Task: Find connections with filter location Shirhatti with filter topic #Coachingwith filter profile language Potuguese with filter current company ACI Worldwide with filter school University of Rajasthan with filter industry Financial Services with filter service category Outsourcing with filter keywords title Taper
Action: Mouse moved to (511, 66)
Screenshot: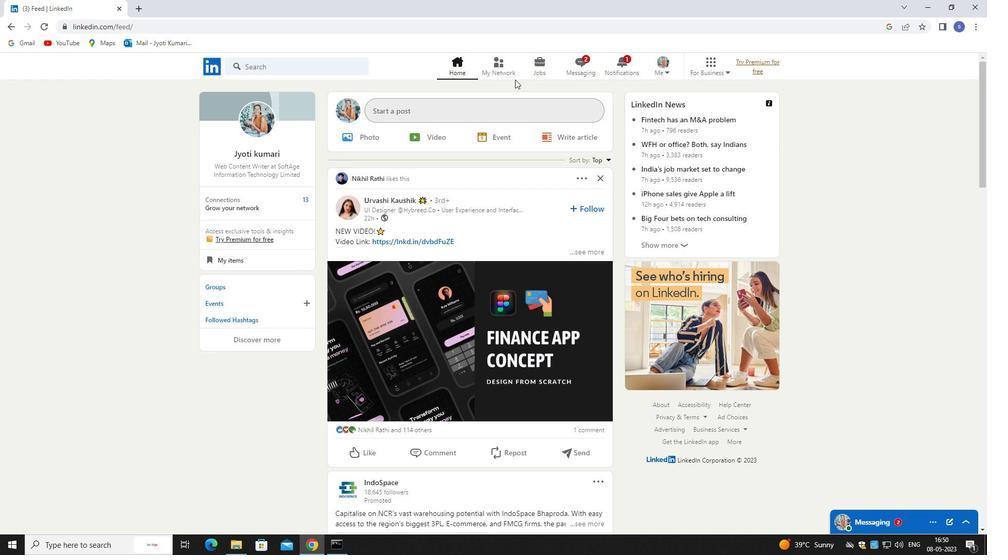 
Action: Mouse pressed left at (511, 66)
Screenshot: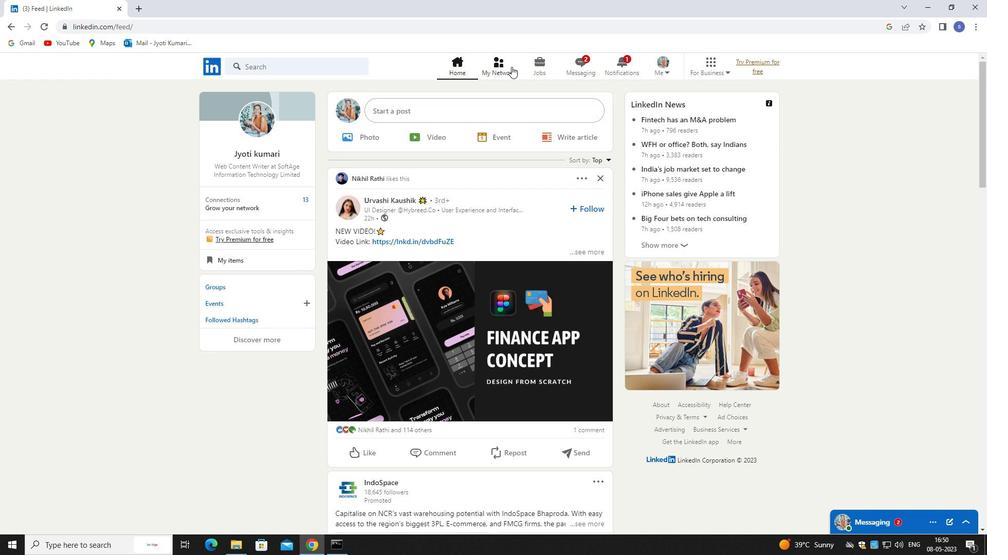 
Action: Mouse pressed left at (511, 66)
Screenshot: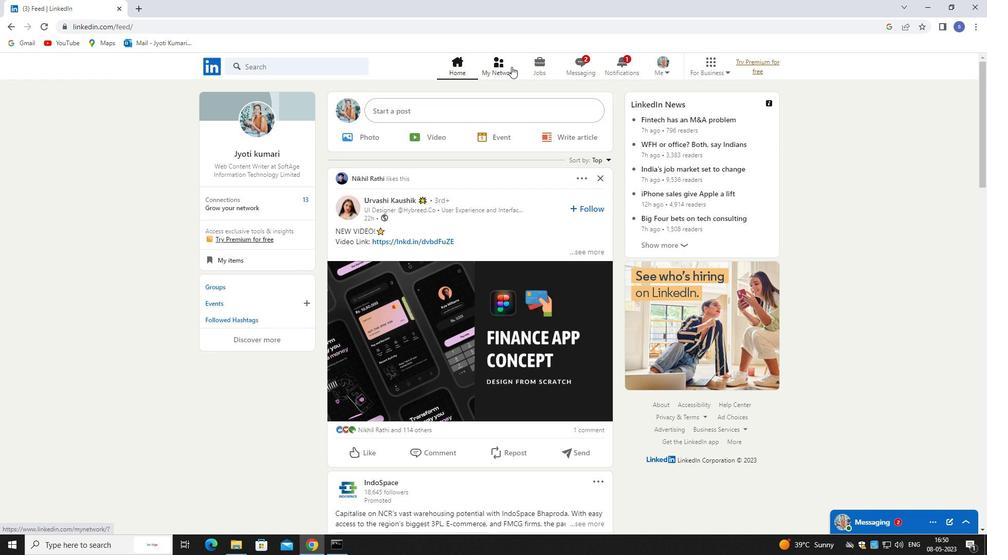 
Action: Mouse moved to (275, 126)
Screenshot: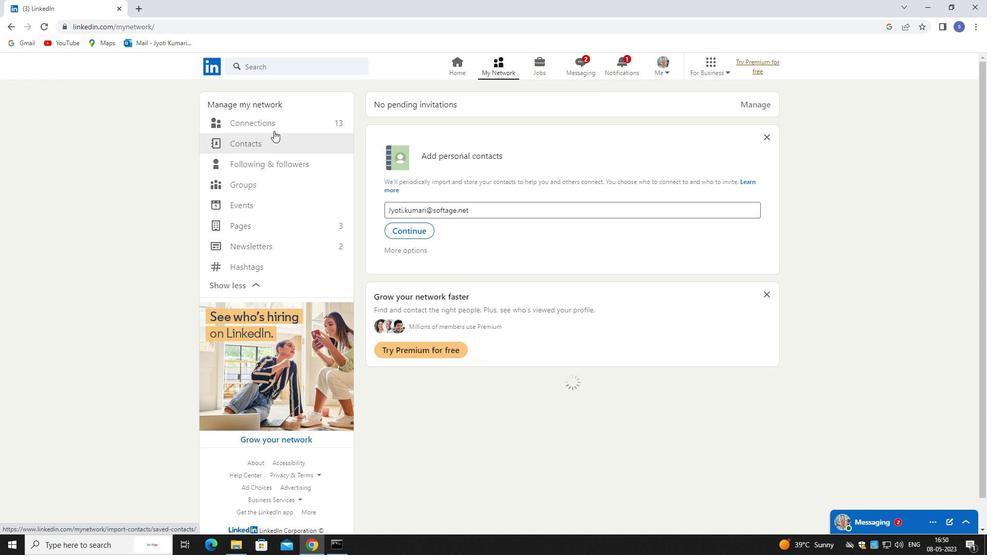 
Action: Mouse pressed left at (275, 126)
Screenshot: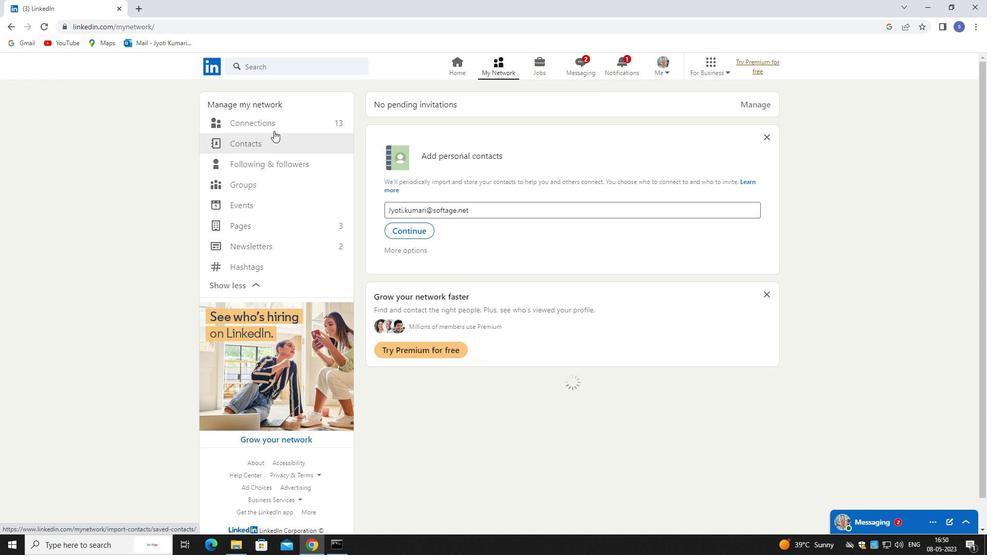 
Action: Mouse moved to (276, 126)
Screenshot: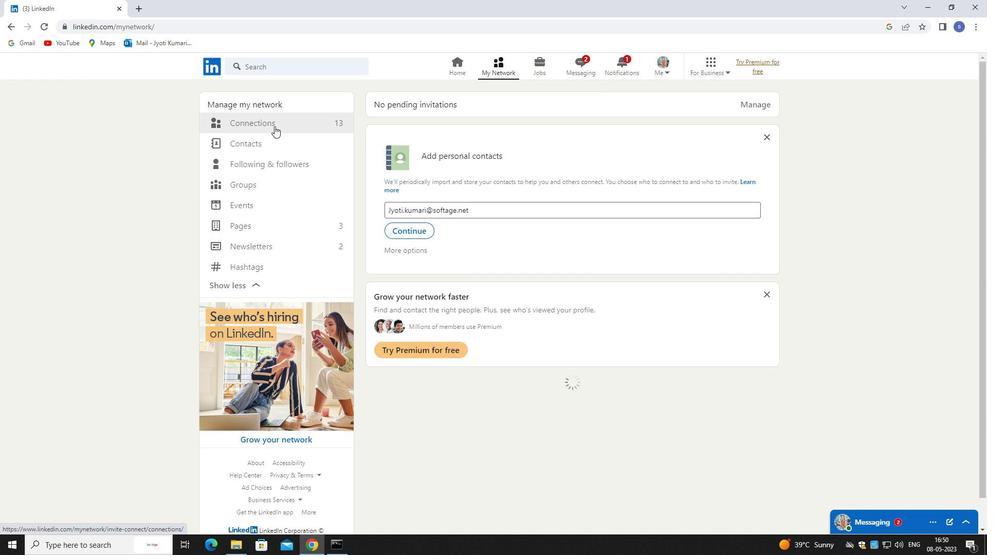 
Action: Mouse pressed left at (276, 126)
Screenshot: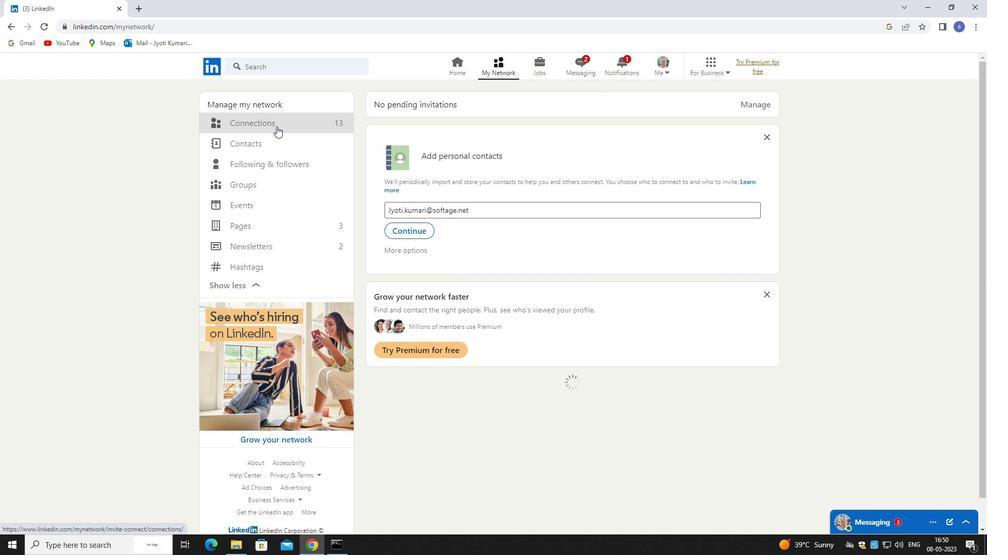 
Action: Mouse moved to (548, 122)
Screenshot: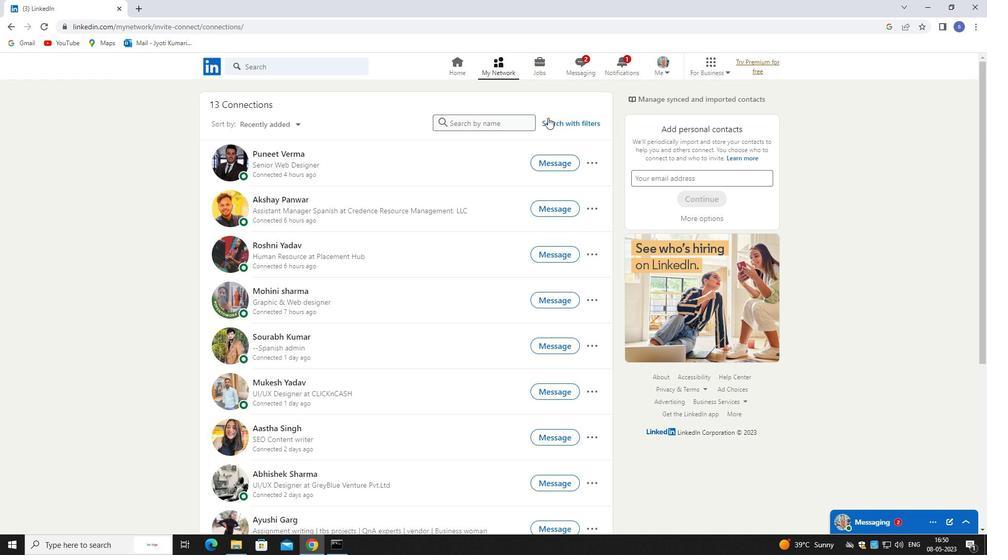 
Action: Mouse pressed left at (548, 122)
Screenshot: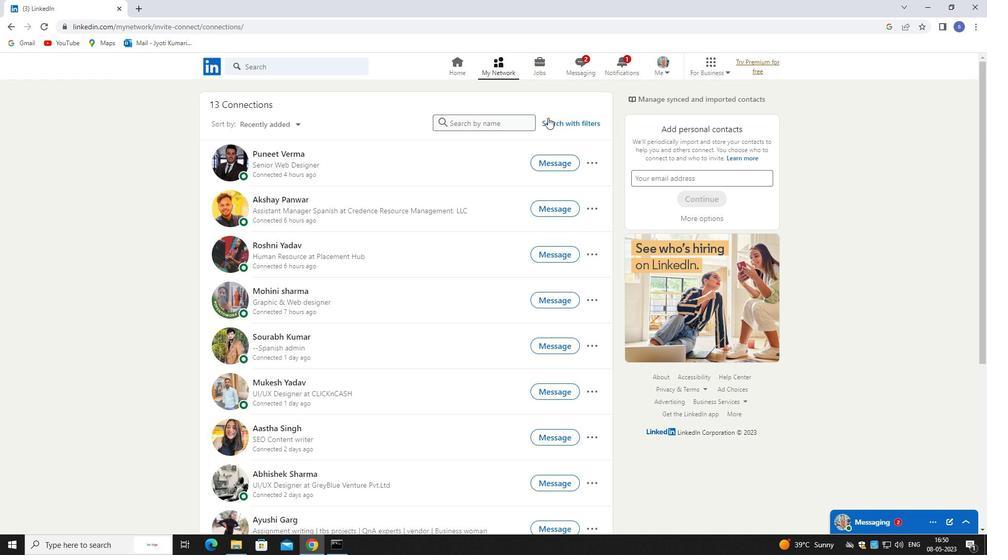
Action: Mouse moved to (524, 90)
Screenshot: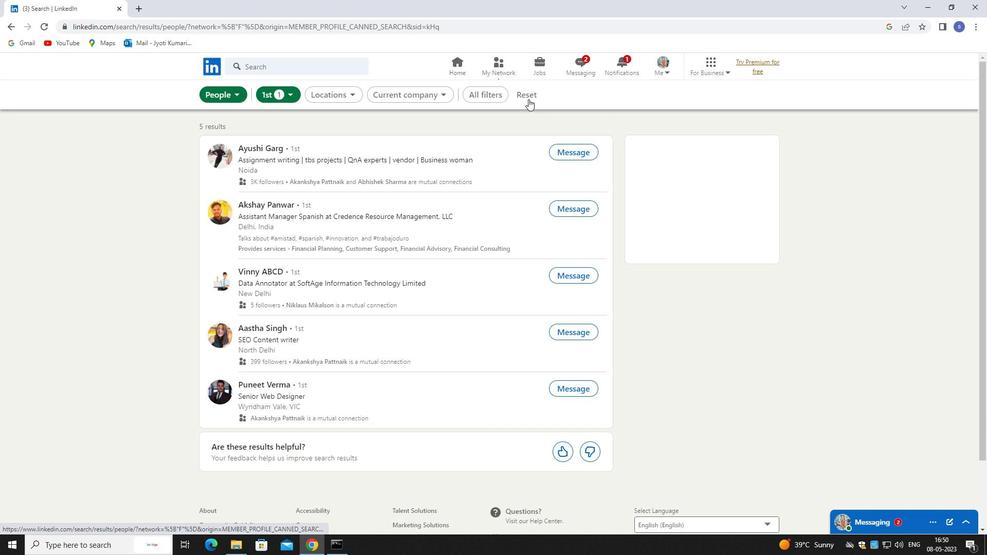 
Action: Mouse pressed left at (524, 90)
Screenshot: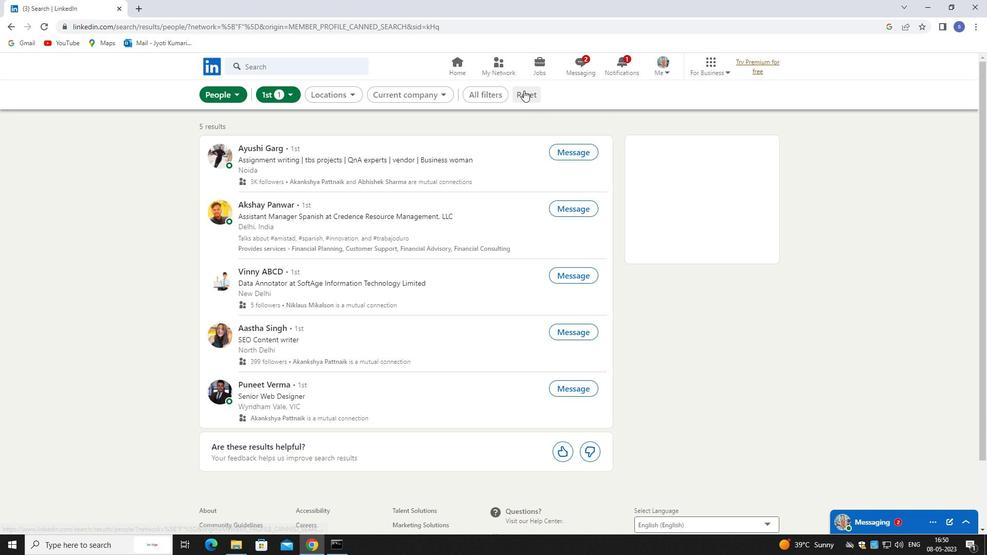 
Action: Mouse moved to (494, 90)
Screenshot: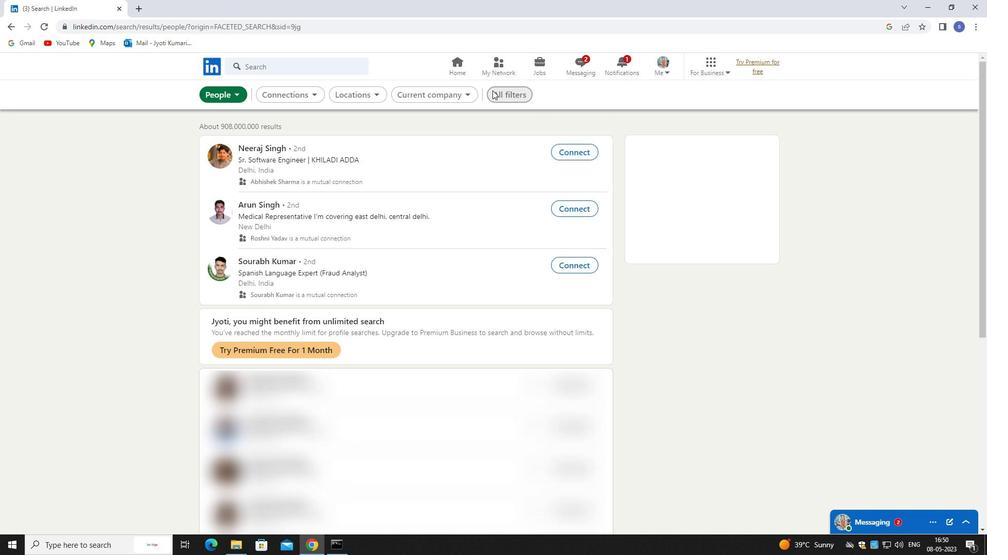 
Action: Mouse pressed left at (494, 90)
Screenshot: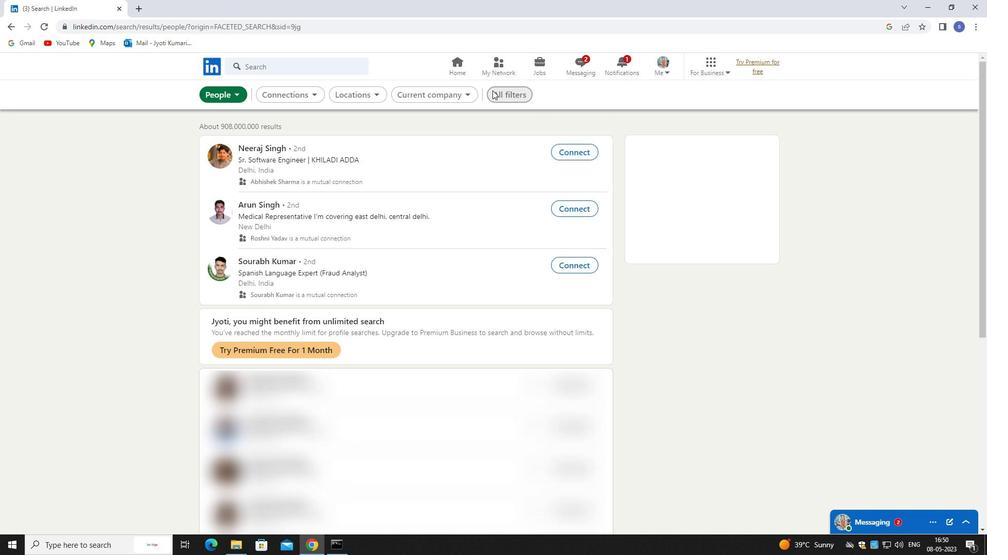 
Action: Mouse moved to (870, 403)
Screenshot: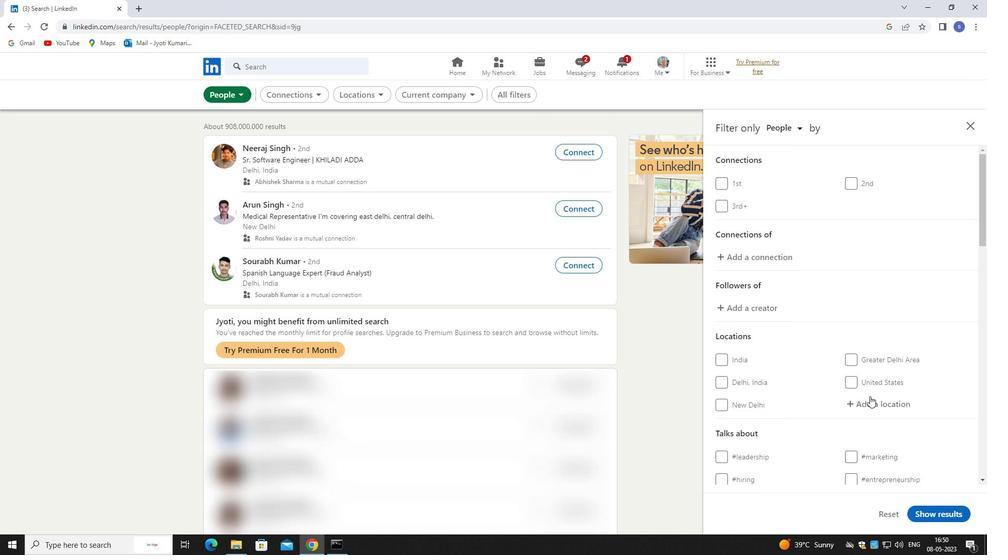 
Action: Mouse pressed left at (870, 403)
Screenshot: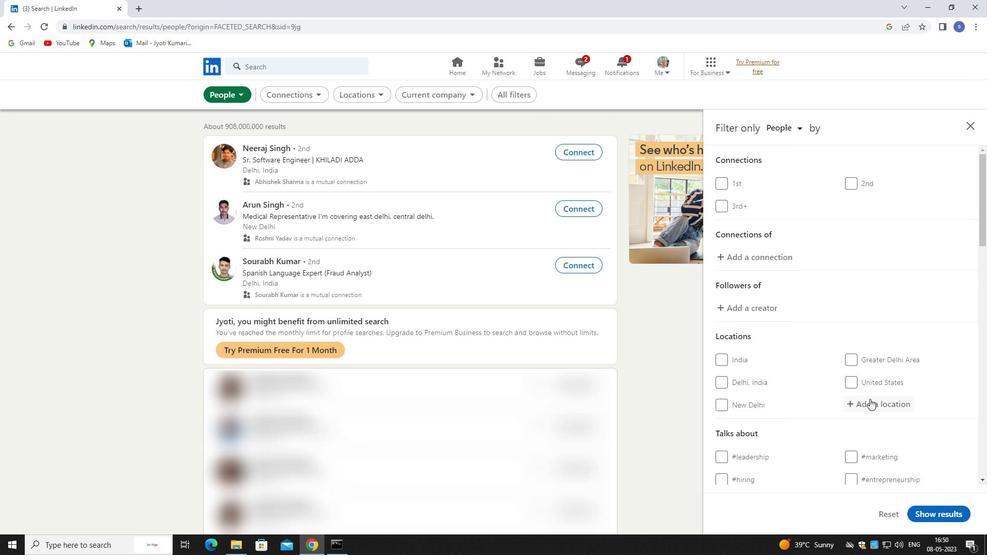 
Action: Mouse moved to (765, 377)
Screenshot: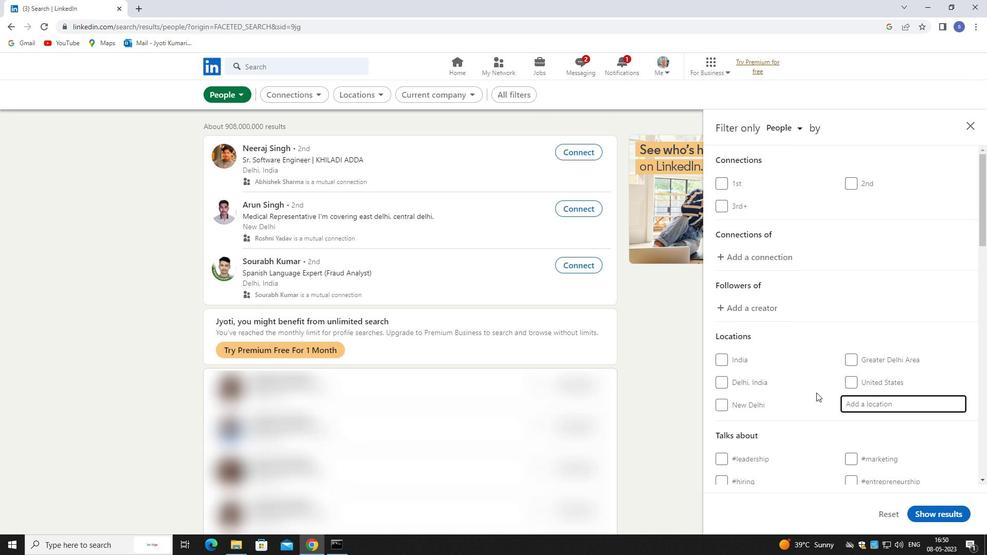 
Action: Key pressed shirhatti
Screenshot: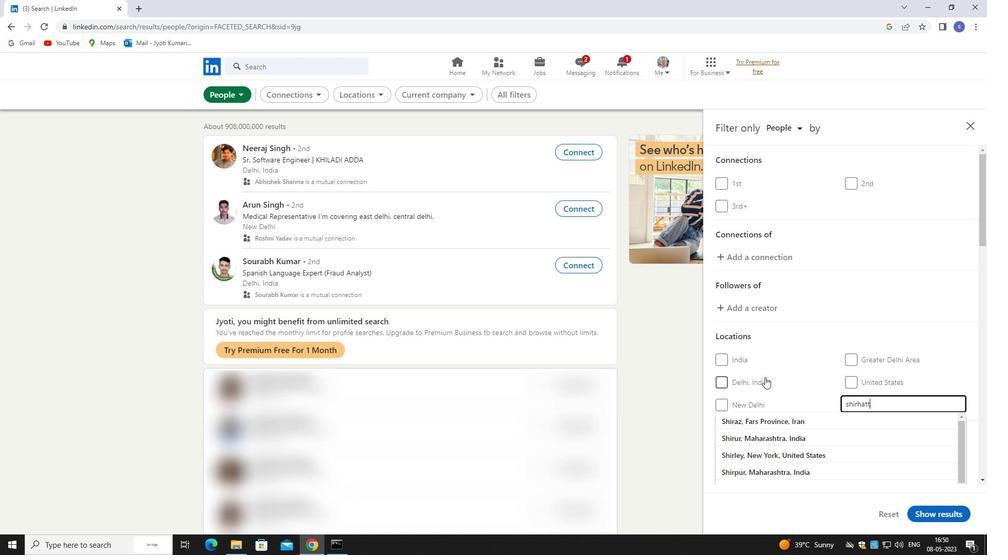 
Action: Mouse moved to (796, 422)
Screenshot: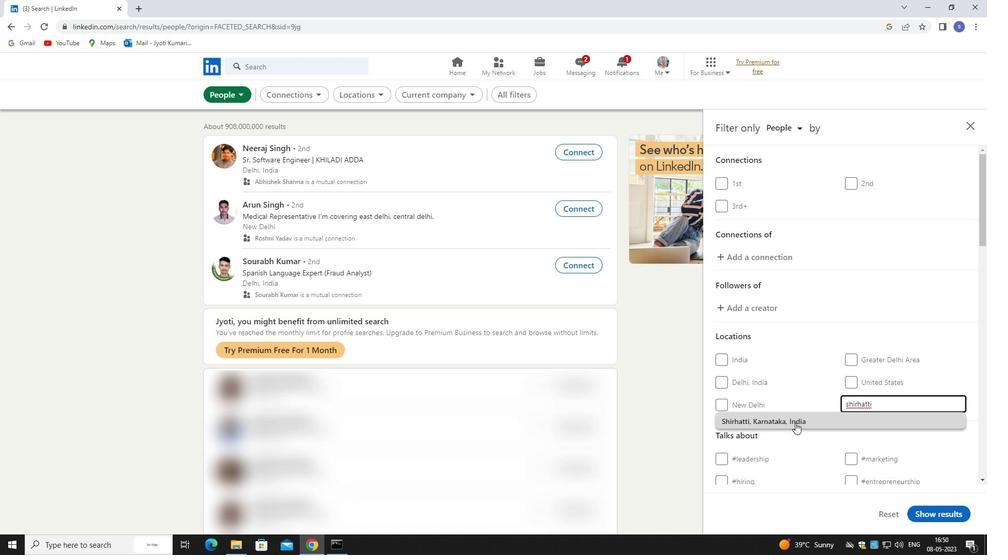 
Action: Mouse pressed left at (796, 422)
Screenshot: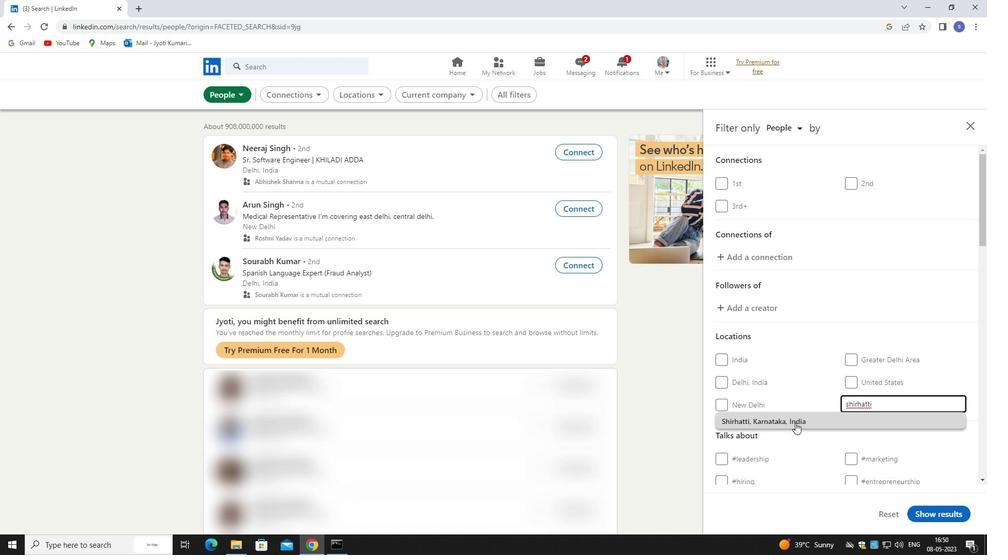 
Action: Mouse moved to (803, 414)
Screenshot: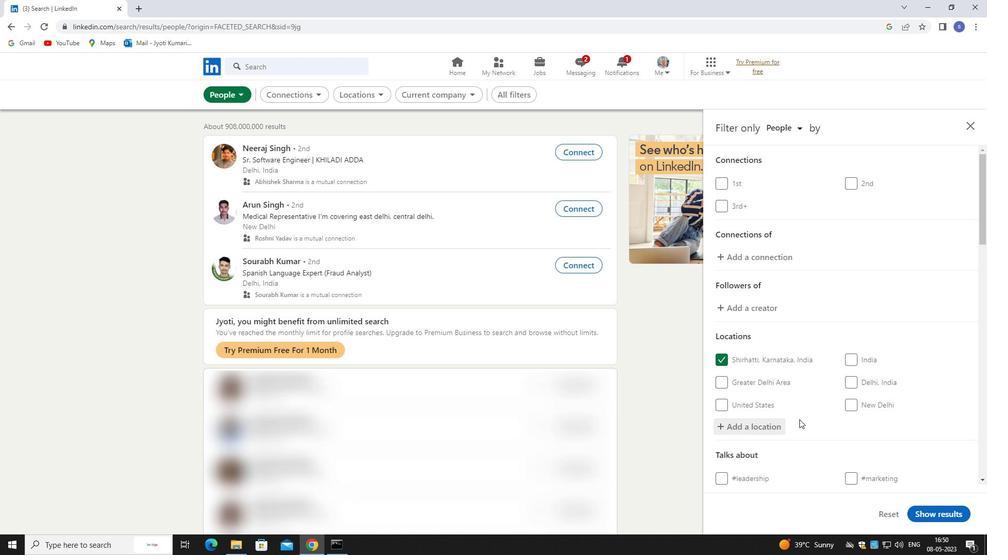 
Action: Mouse scrolled (803, 413) with delta (0, 0)
Screenshot: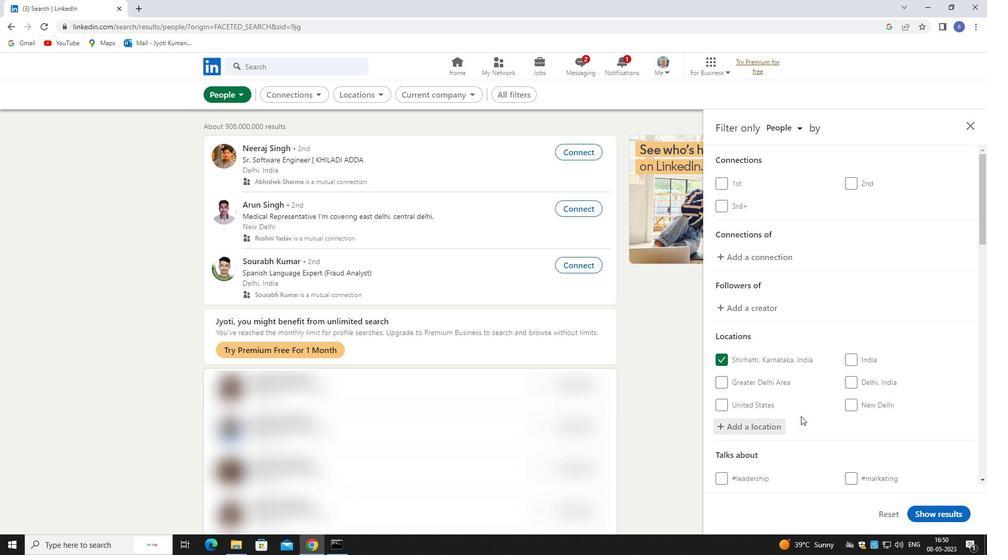 
Action: Mouse scrolled (803, 413) with delta (0, 0)
Screenshot: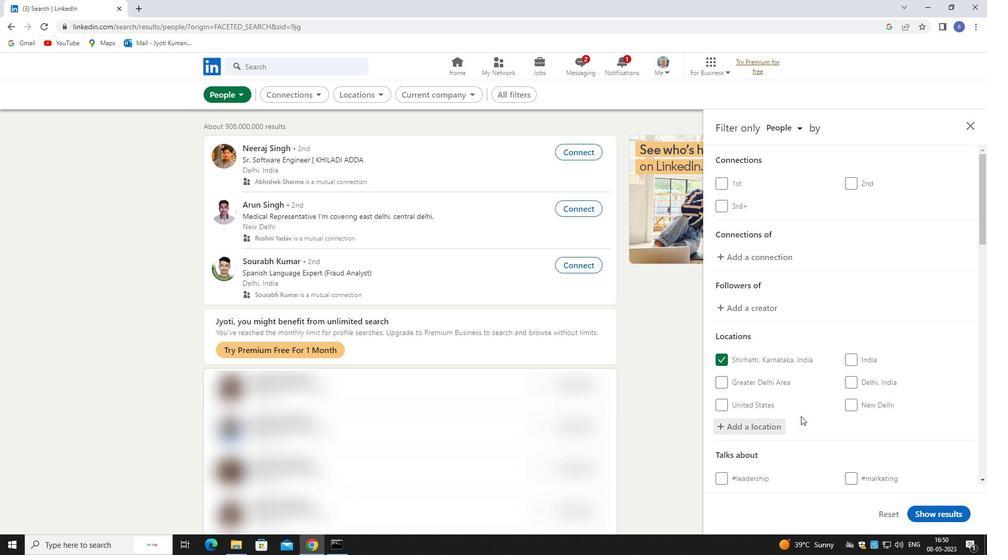 
Action: Mouse scrolled (803, 413) with delta (0, 0)
Screenshot: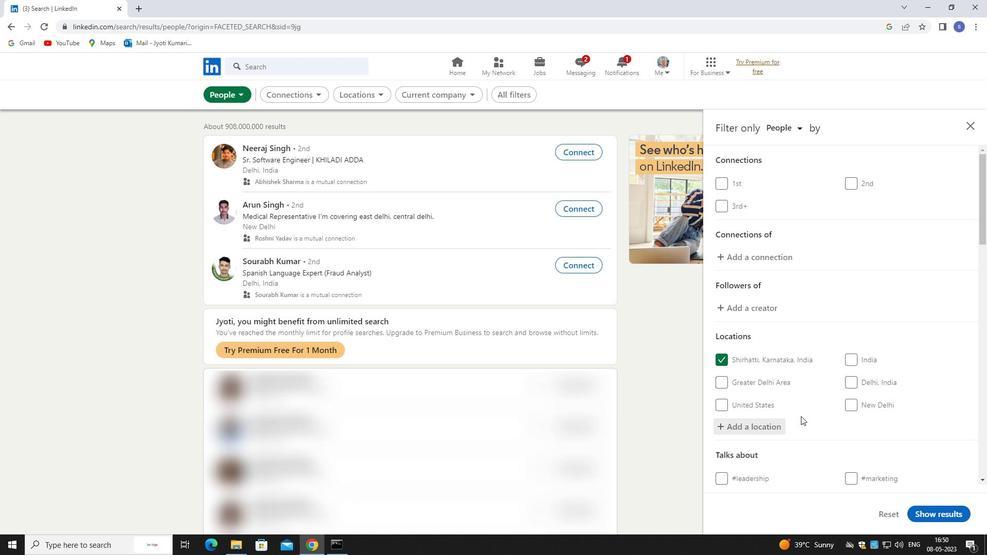 
Action: Mouse moved to (892, 370)
Screenshot: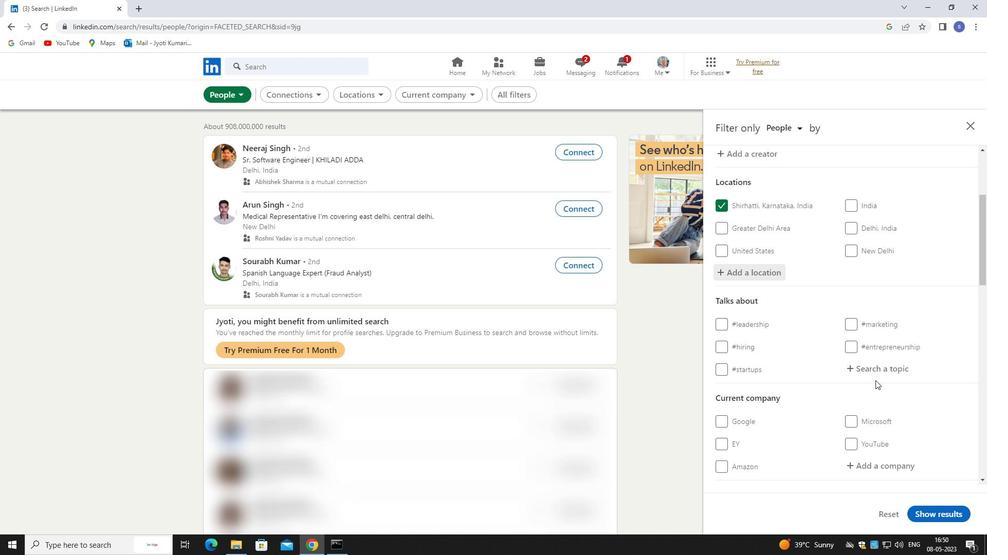 
Action: Mouse pressed left at (892, 370)
Screenshot: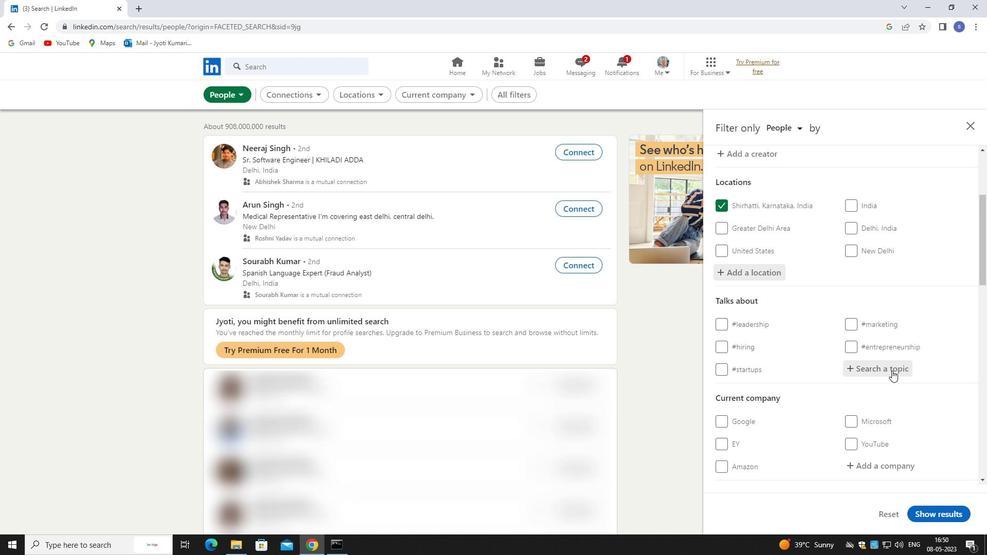 
Action: Mouse moved to (821, 340)
Screenshot: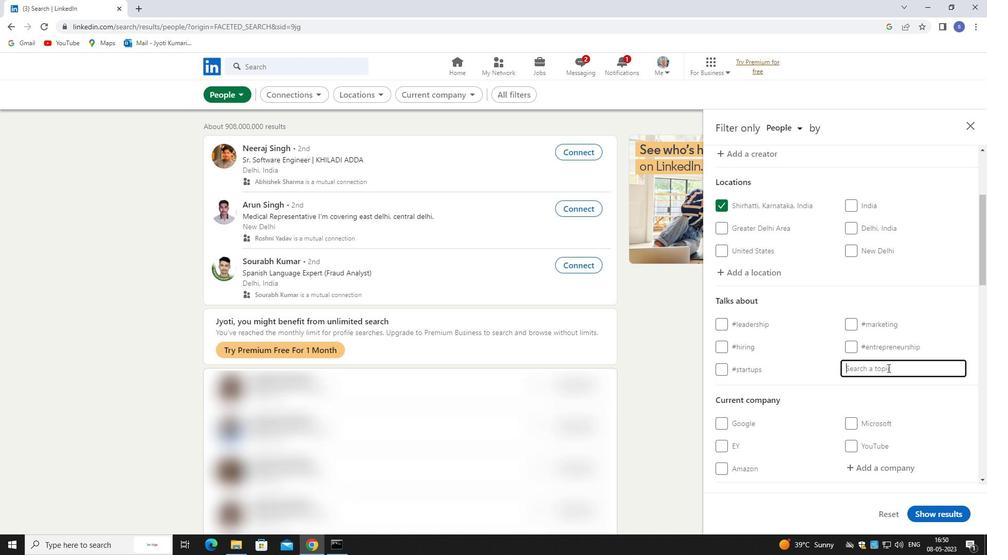 
Action: Key pressed coachin
Screenshot: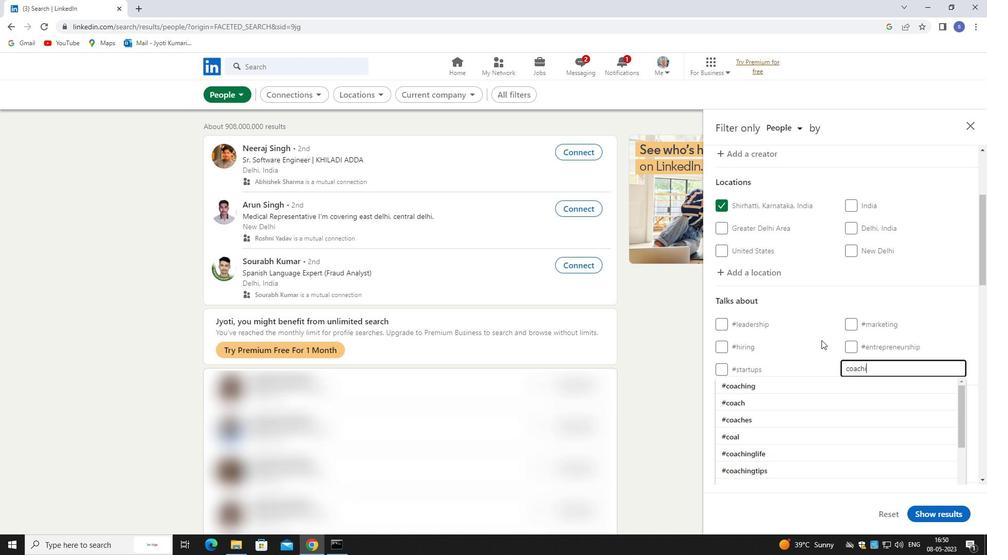 
Action: Mouse moved to (816, 381)
Screenshot: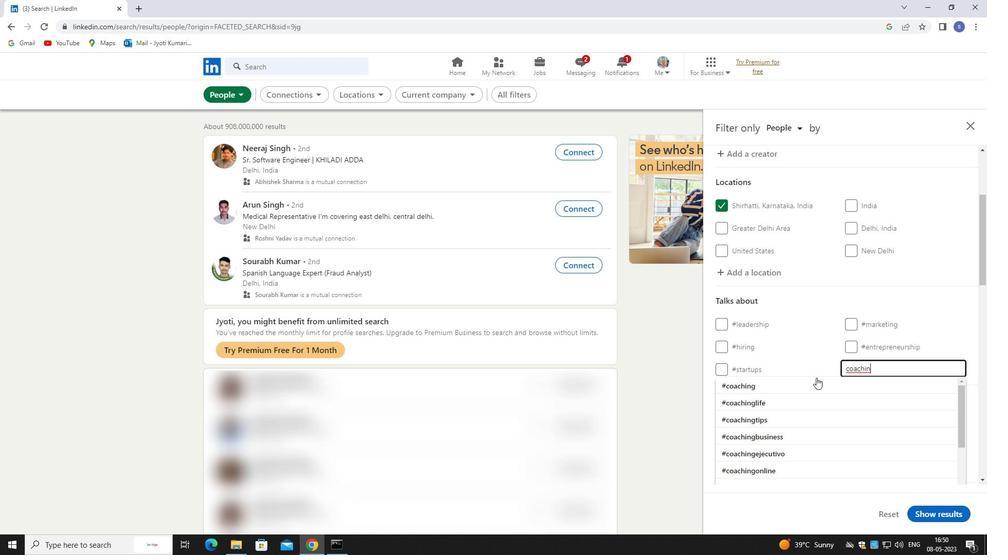 
Action: Mouse pressed left at (816, 381)
Screenshot: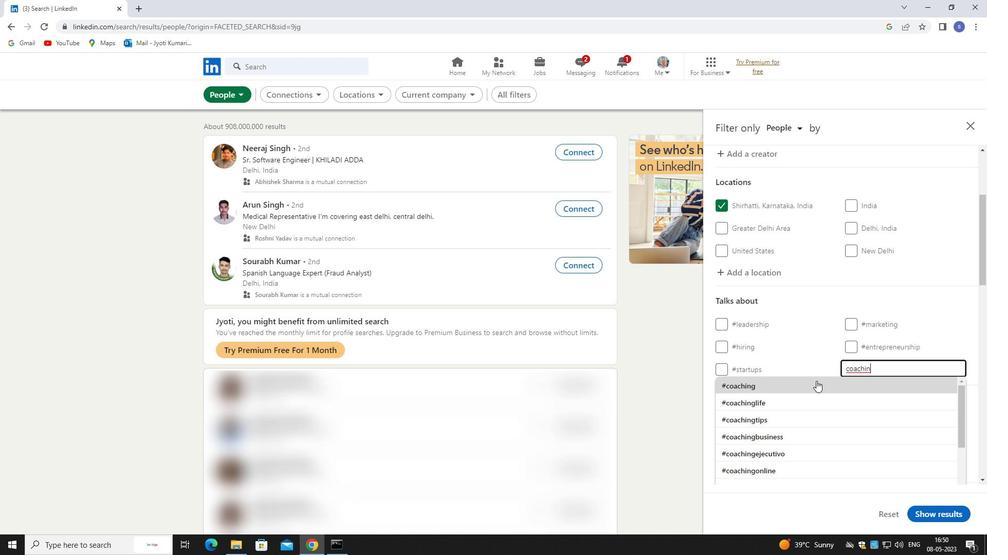 
Action: Mouse moved to (819, 371)
Screenshot: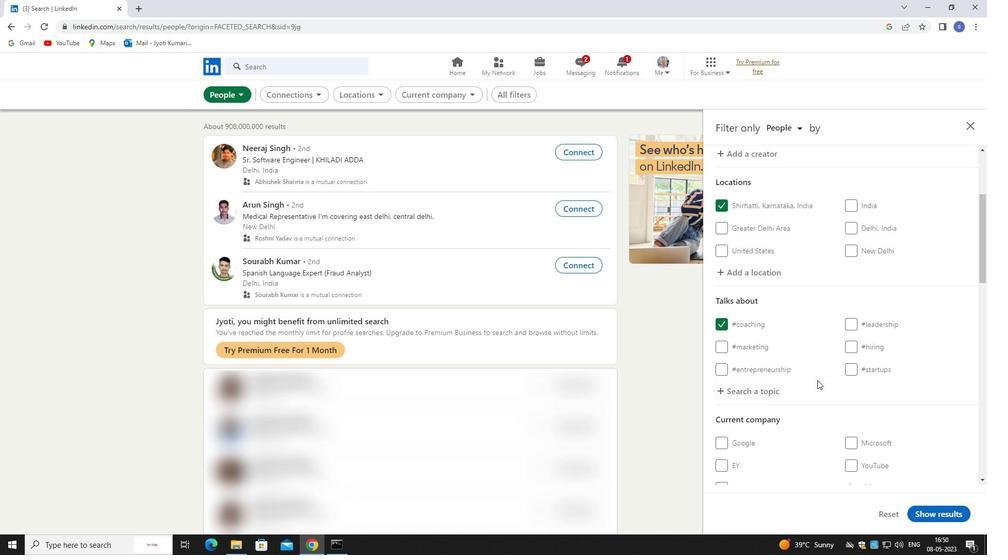 
Action: Mouse scrolled (819, 371) with delta (0, 0)
Screenshot: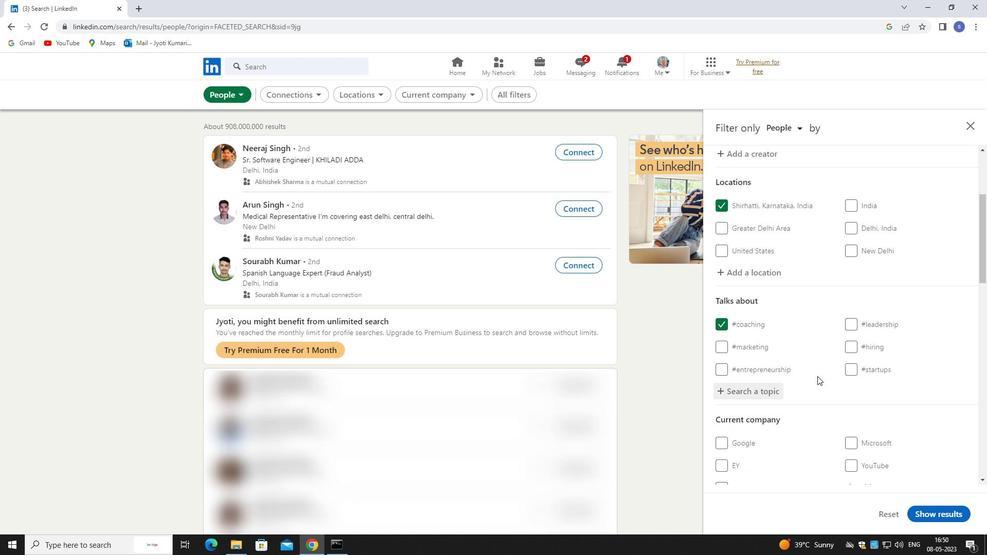 
Action: Mouse scrolled (819, 371) with delta (0, 0)
Screenshot: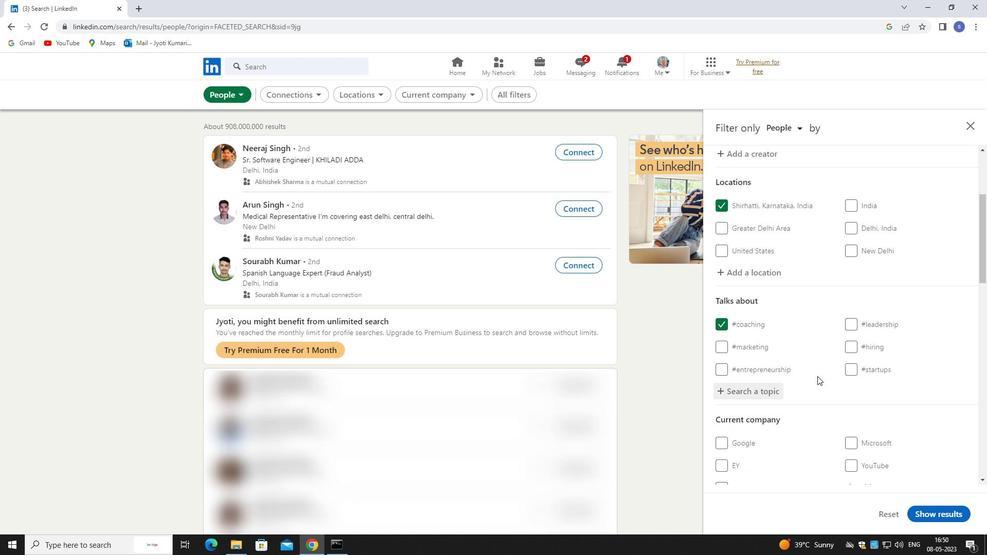 
Action: Mouse moved to (820, 371)
Screenshot: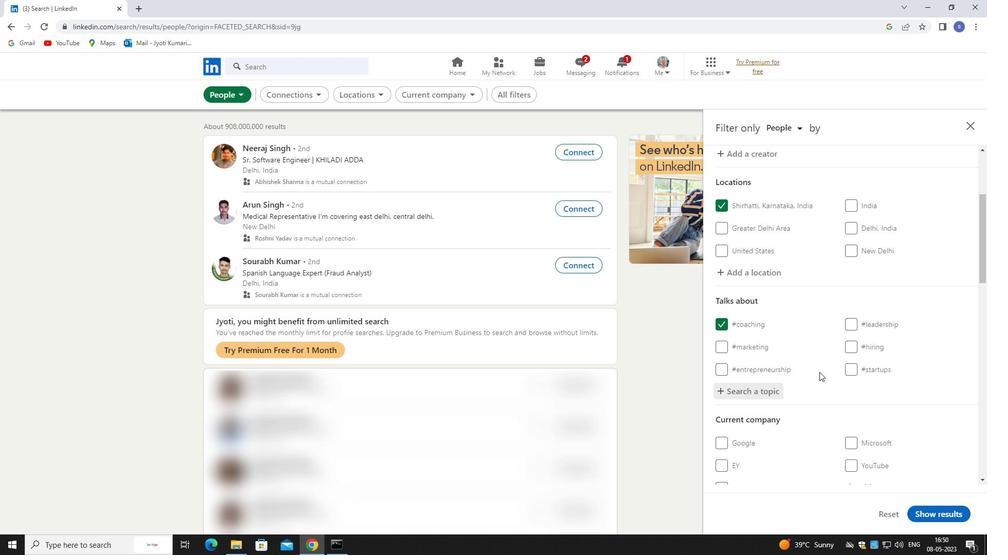 
Action: Mouse scrolled (820, 370) with delta (0, 0)
Screenshot: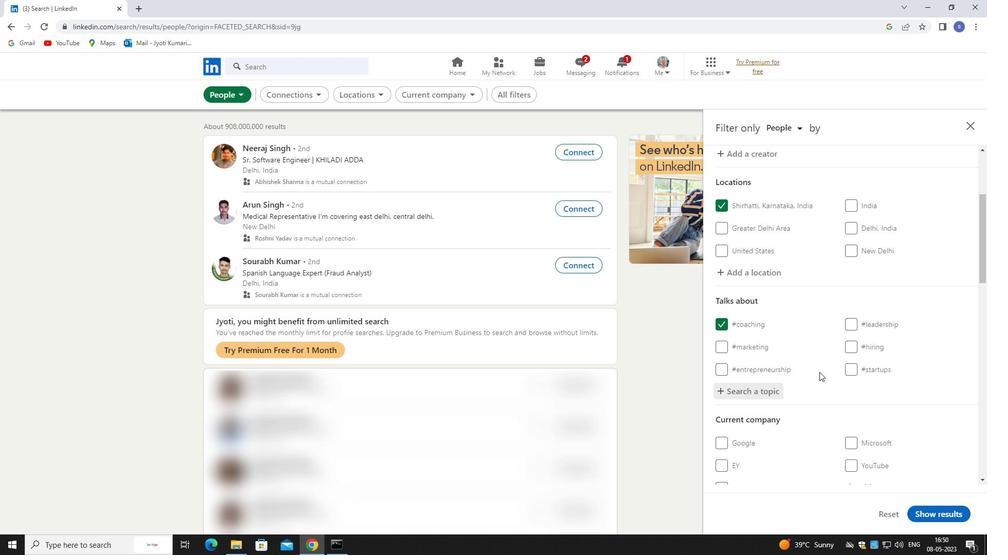 
Action: Mouse moved to (821, 371)
Screenshot: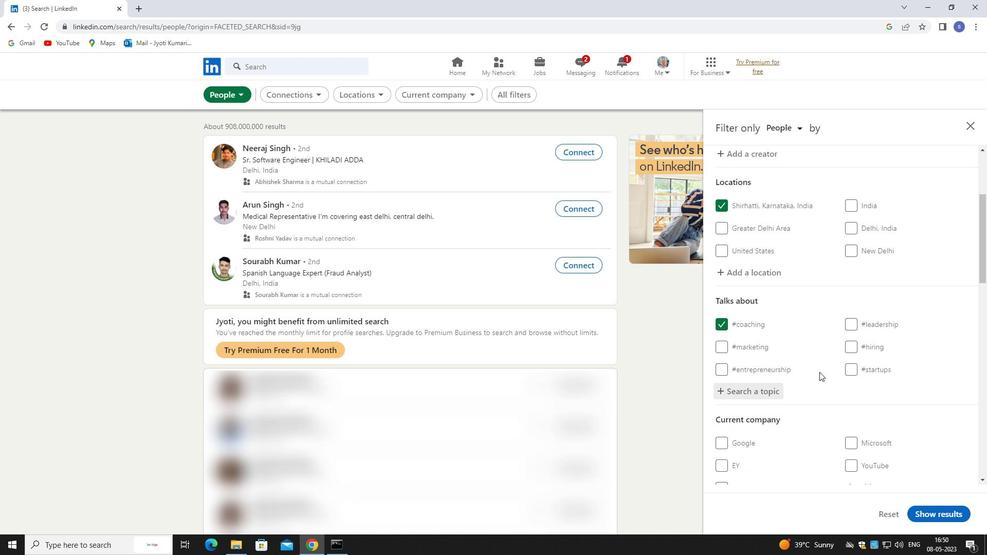 
Action: Mouse scrolled (821, 370) with delta (0, 0)
Screenshot: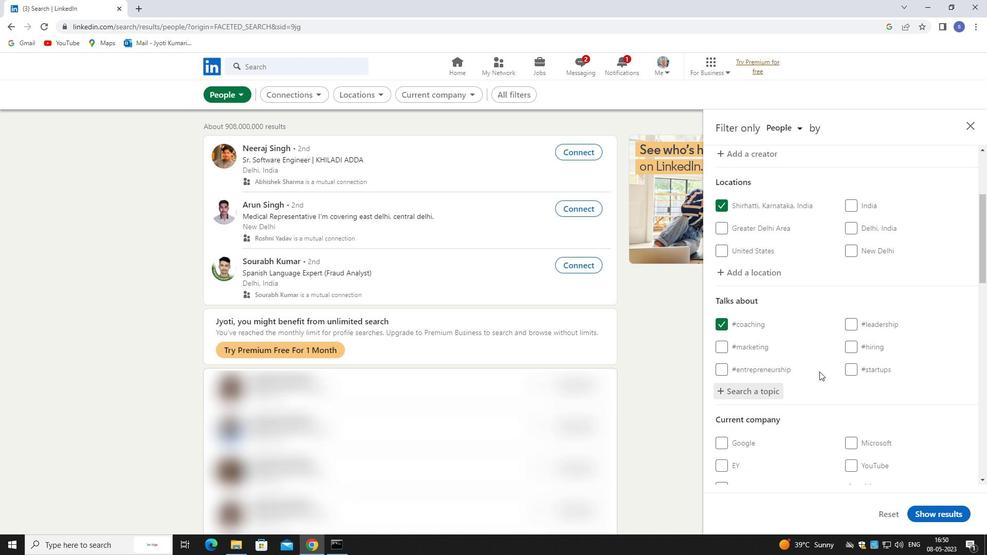 
Action: Mouse moved to (880, 283)
Screenshot: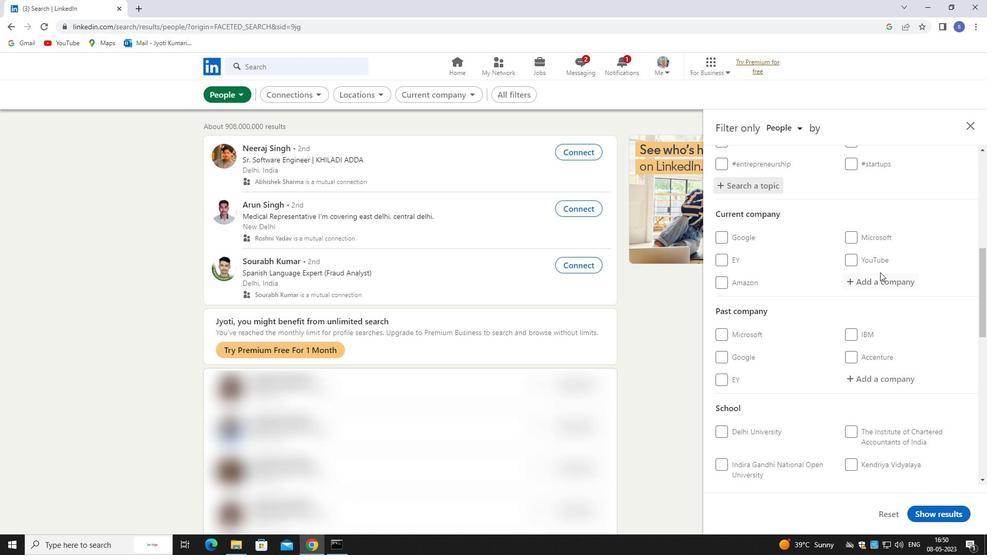 
Action: Mouse pressed left at (880, 283)
Screenshot: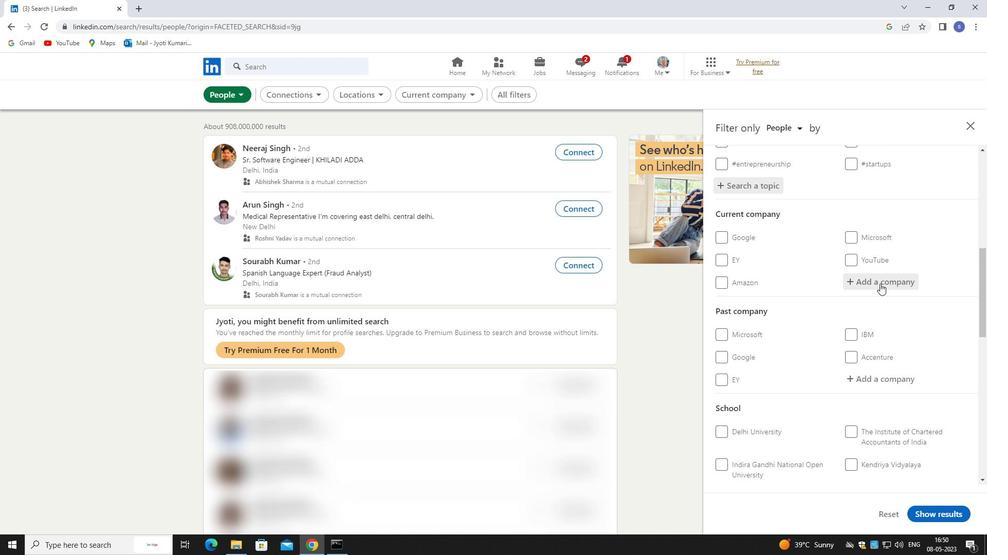 
Action: Mouse moved to (817, 277)
Screenshot: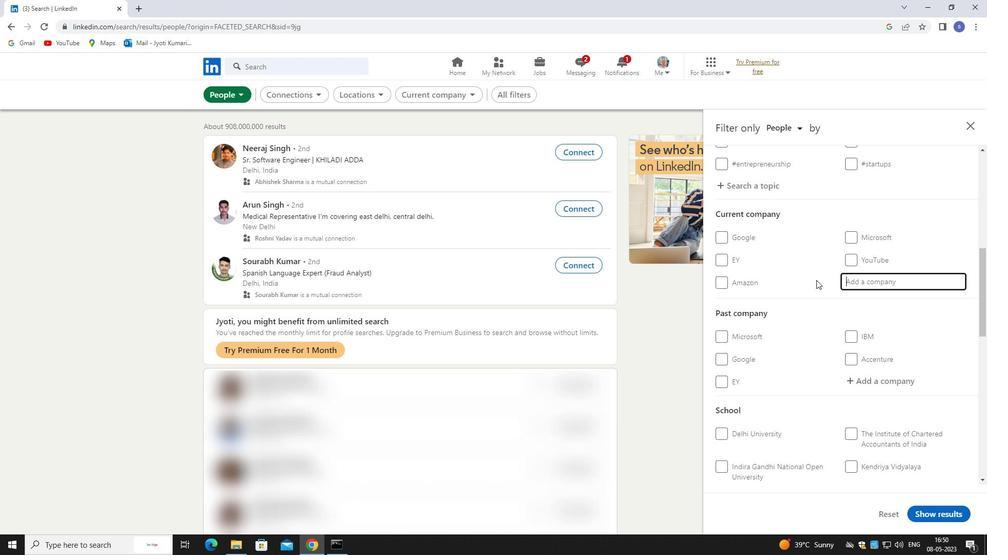 
Action: Key pressed aci<Key.space>w
Screenshot: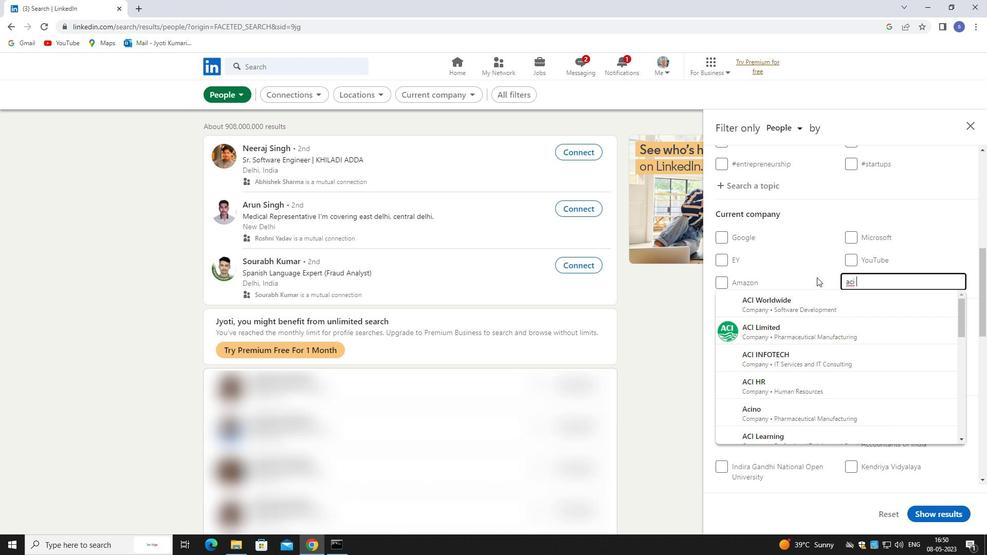 
Action: Mouse moved to (825, 297)
Screenshot: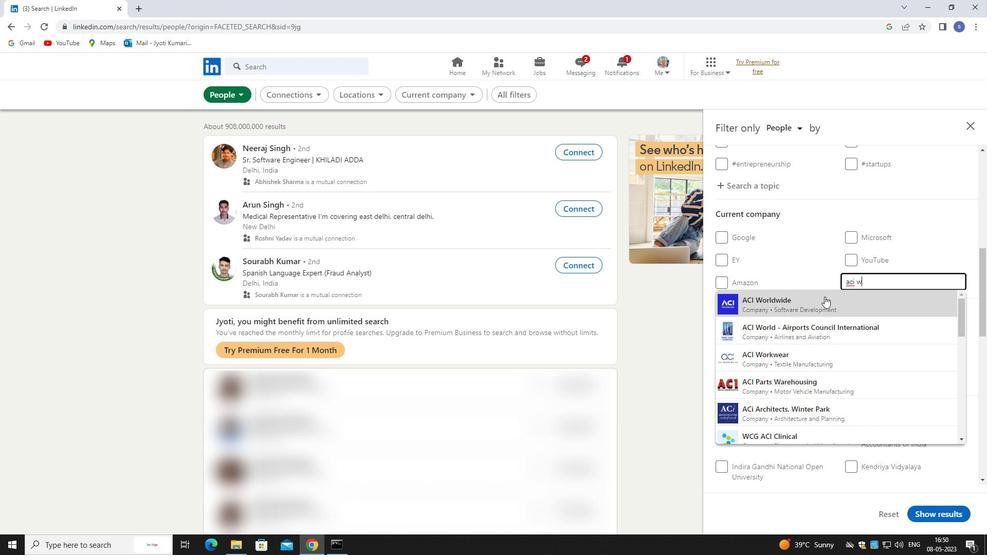 
Action: Mouse pressed left at (825, 297)
Screenshot: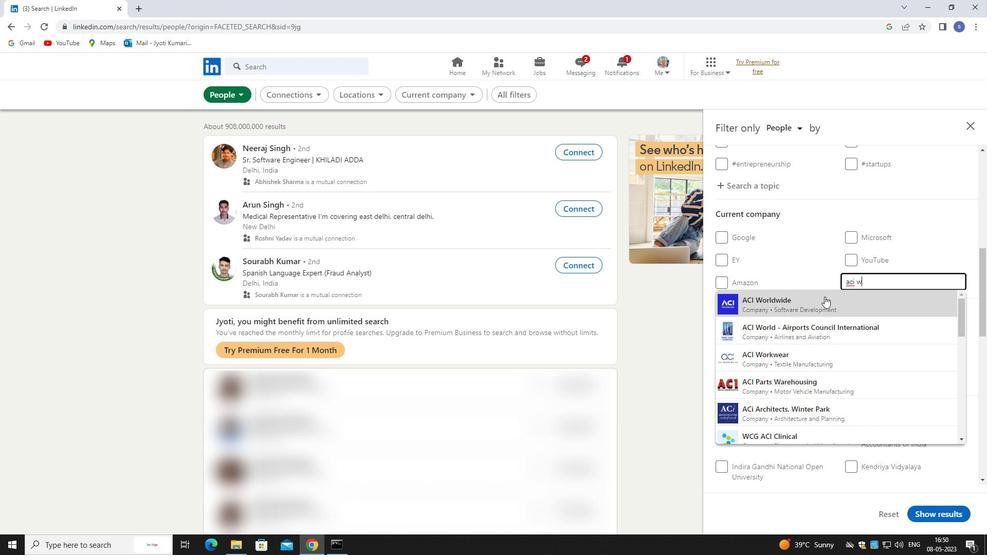 
Action: Mouse moved to (838, 297)
Screenshot: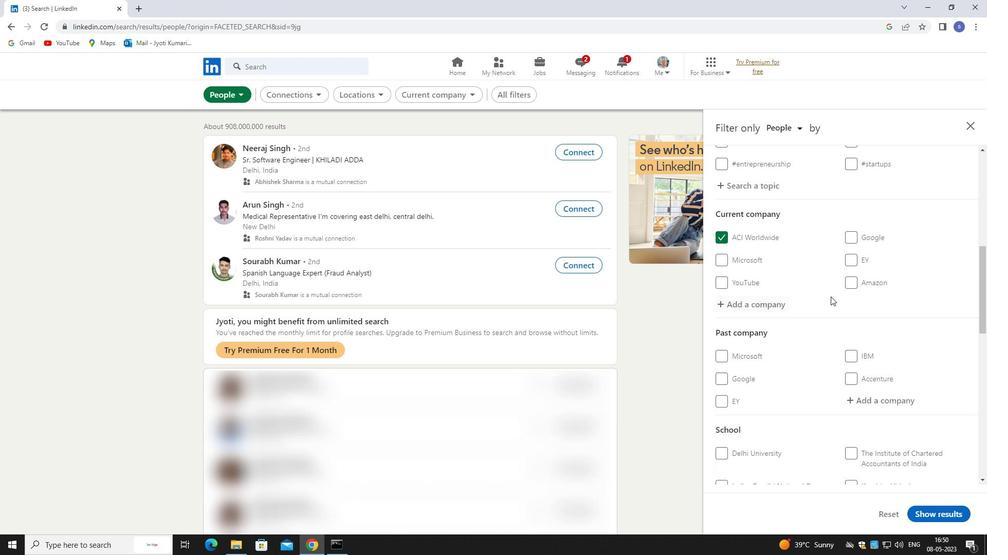 
Action: Mouse scrolled (838, 297) with delta (0, 0)
Screenshot: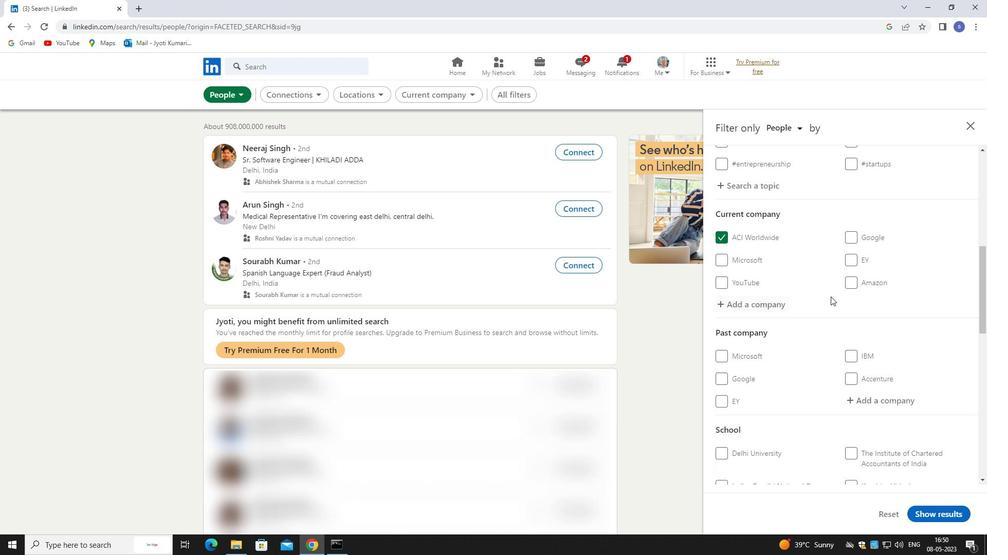 
Action: Mouse moved to (841, 301)
Screenshot: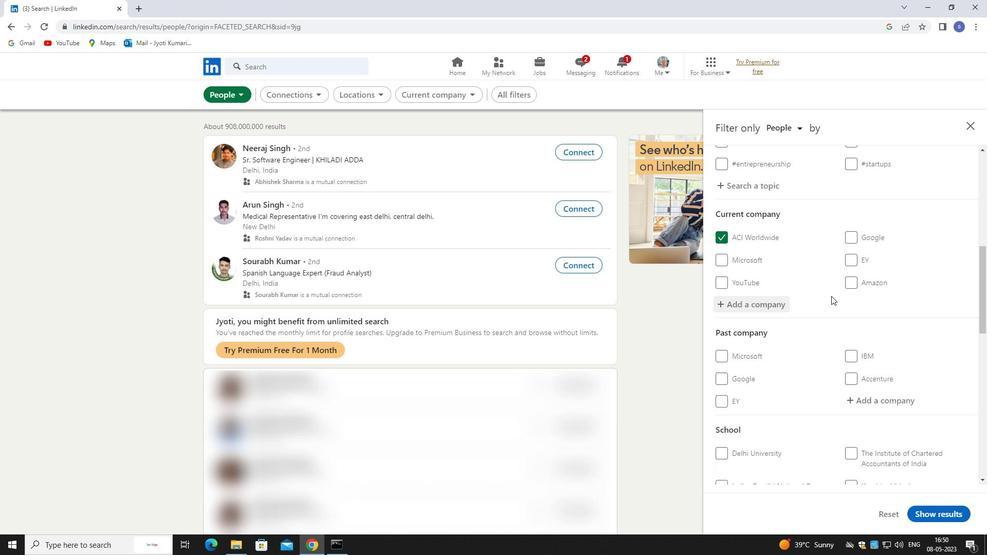
Action: Mouse scrolled (841, 301) with delta (0, 0)
Screenshot: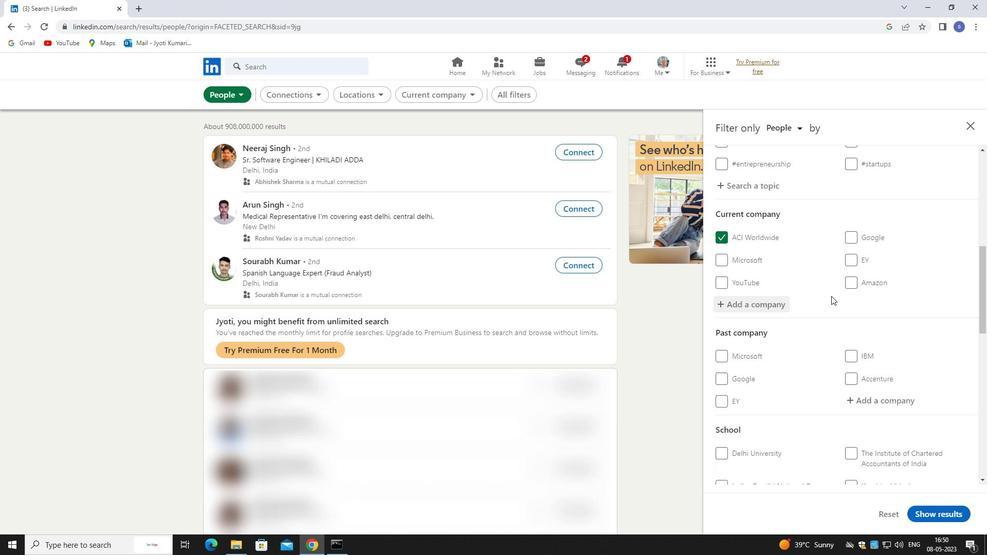 
Action: Mouse moved to (841, 302)
Screenshot: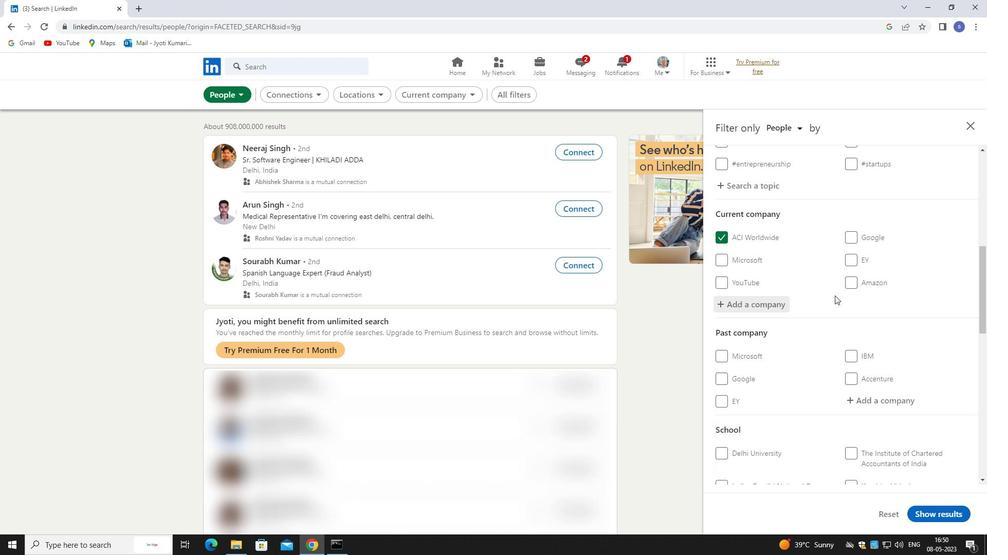 
Action: Mouse scrolled (841, 301) with delta (0, 0)
Screenshot: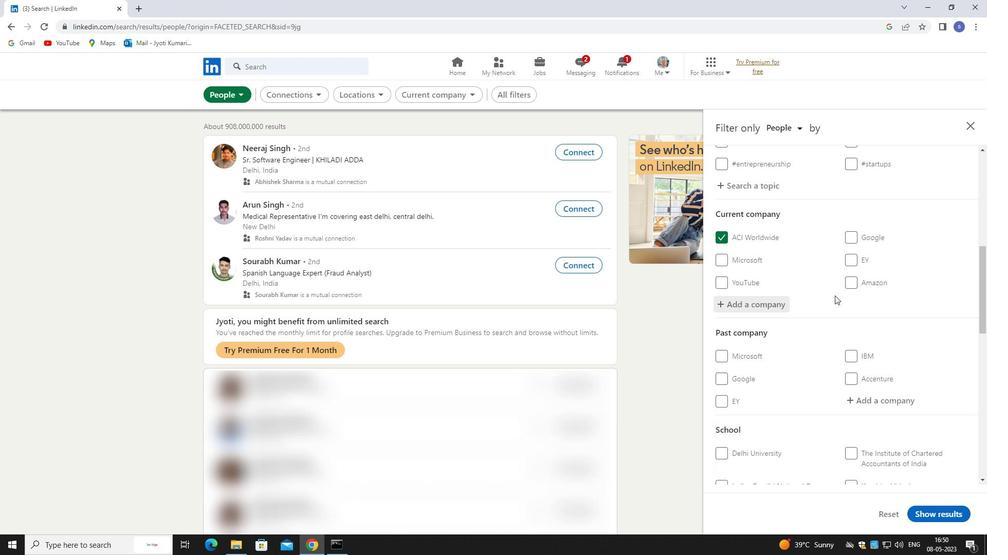
Action: Mouse moved to (885, 367)
Screenshot: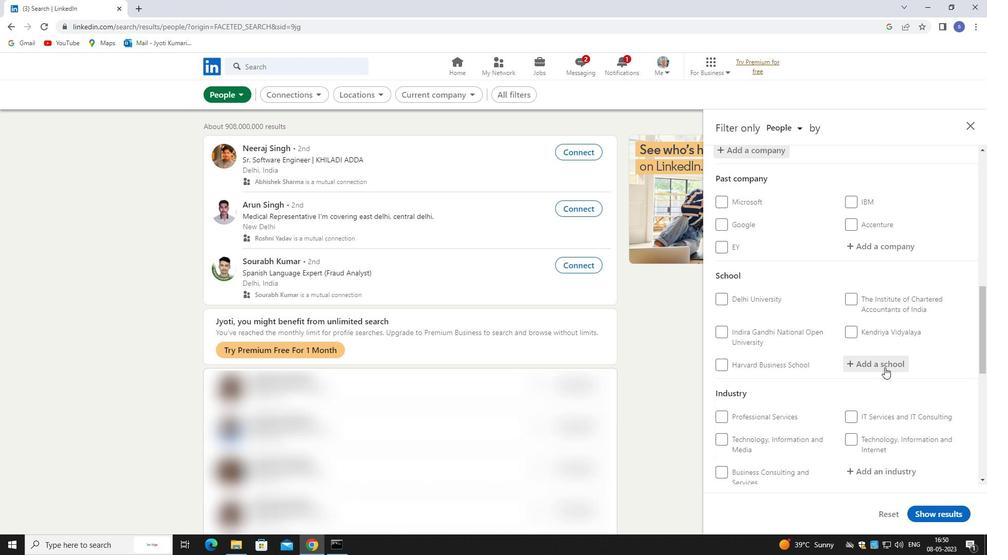 
Action: Mouse pressed left at (885, 367)
Screenshot: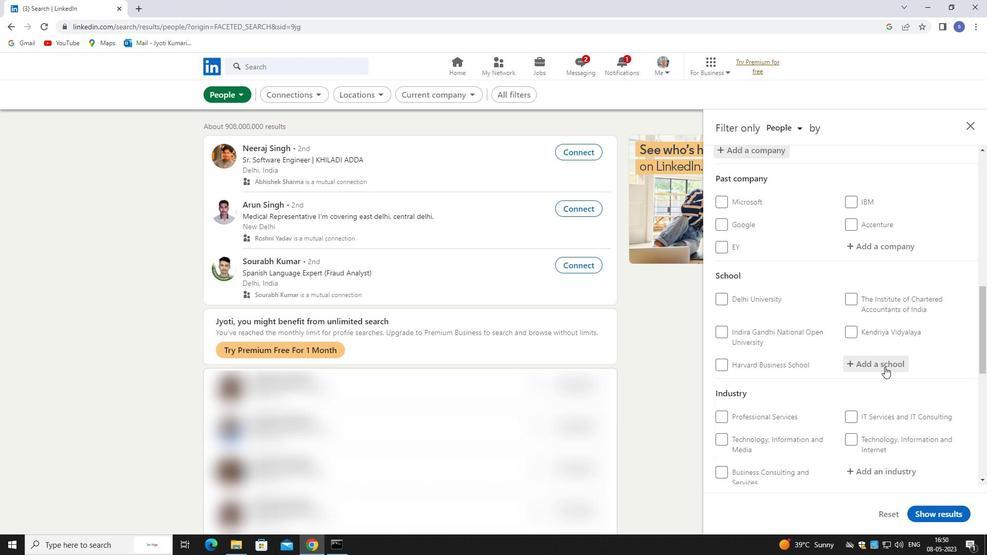 
Action: Mouse moved to (887, 362)
Screenshot: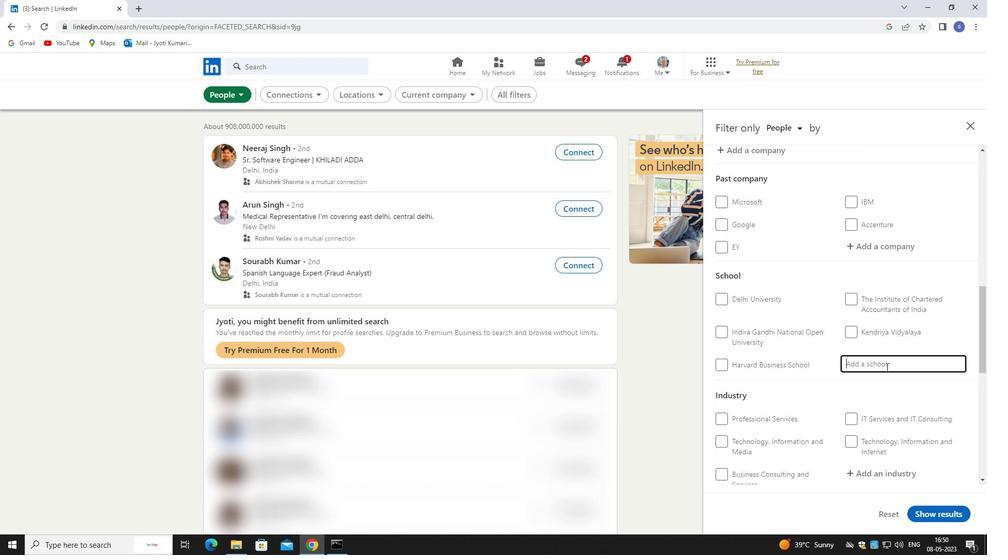
Action: Key pressed university
Screenshot: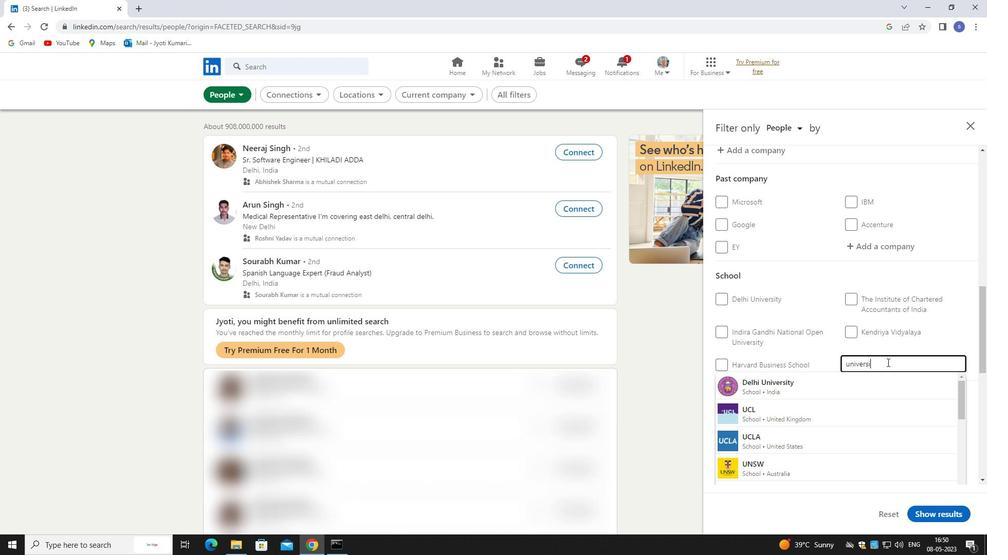 
Action: Mouse moved to (854, 431)
Screenshot: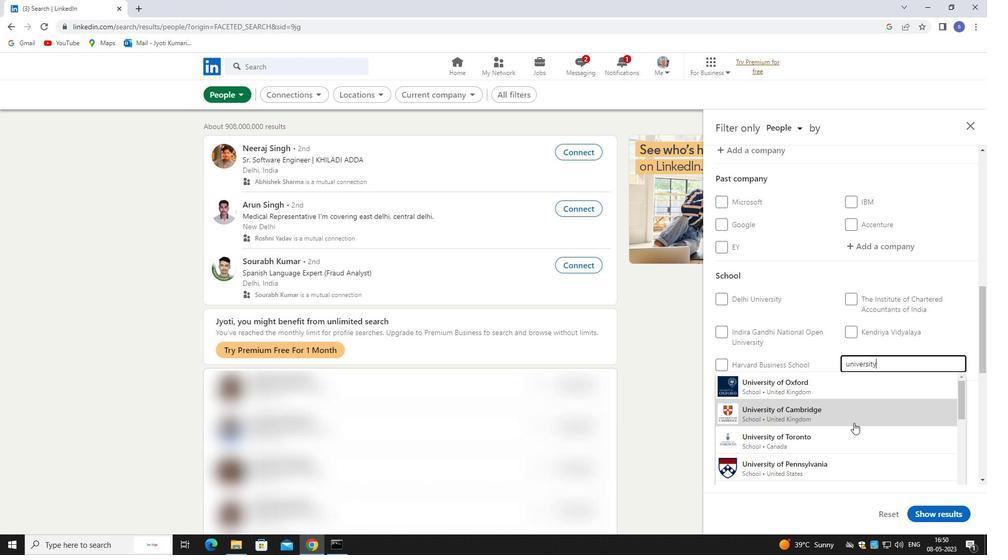 
Action: Key pressed <Key.space>of<Key.space>raj
Screenshot: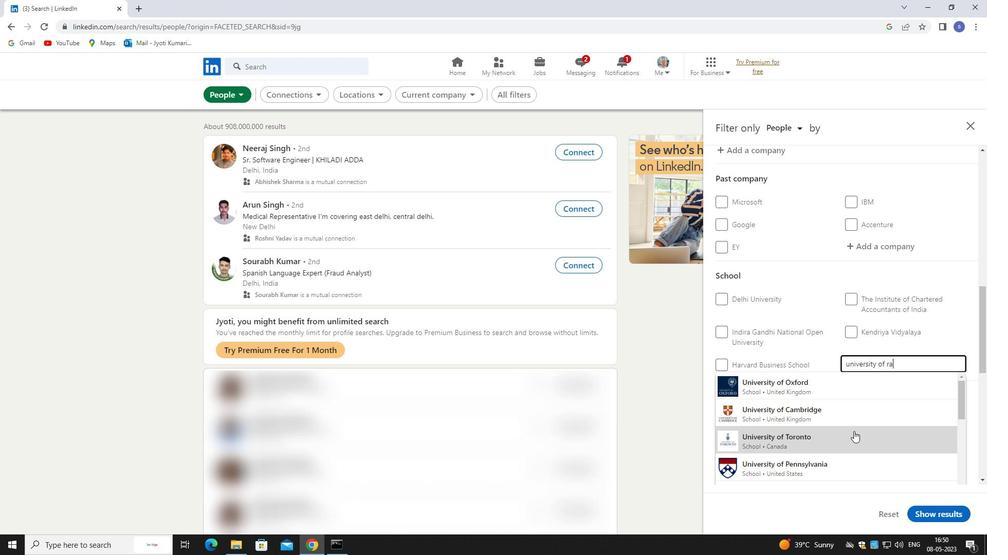 
Action: Mouse moved to (846, 380)
Screenshot: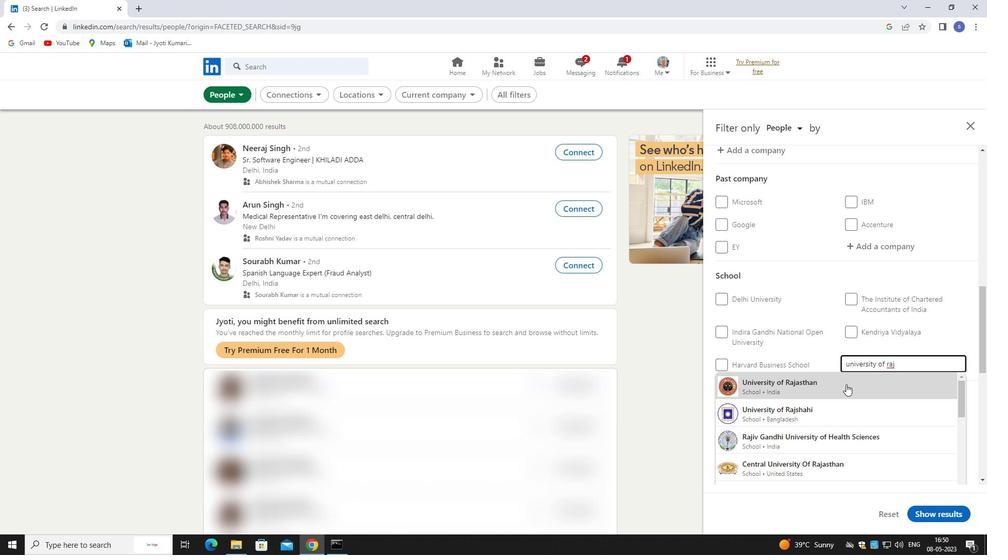 
Action: Mouse pressed left at (846, 380)
Screenshot: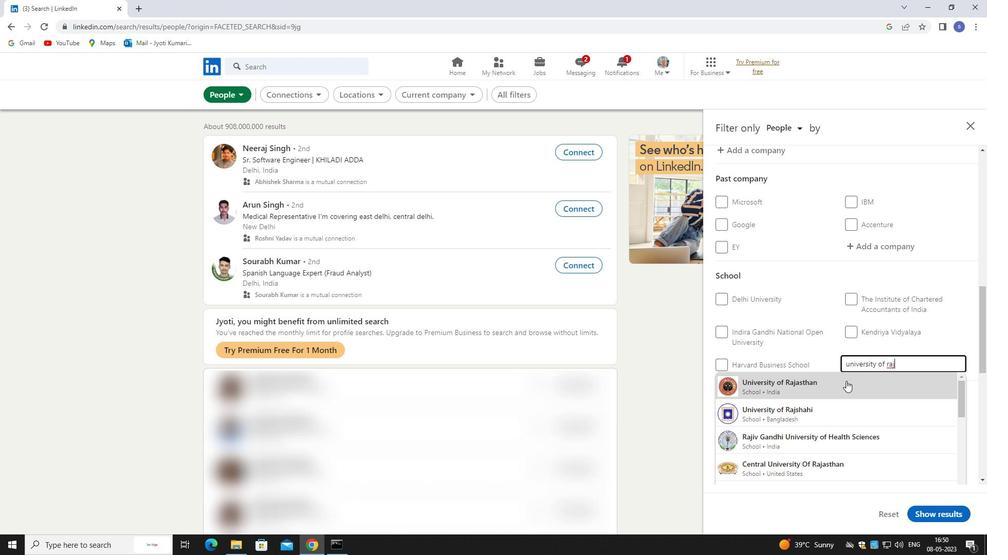 
Action: Mouse moved to (859, 381)
Screenshot: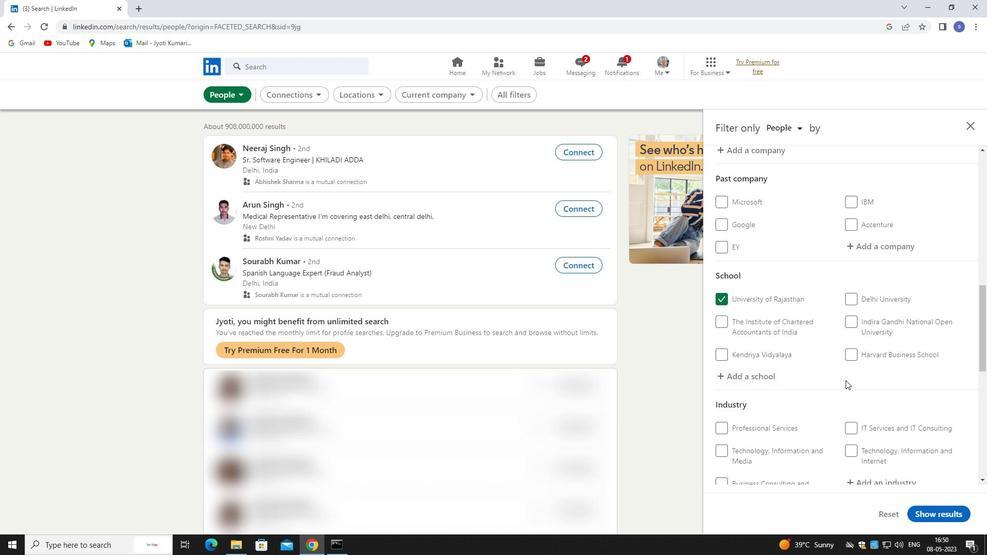 
Action: Mouse scrolled (859, 381) with delta (0, 0)
Screenshot: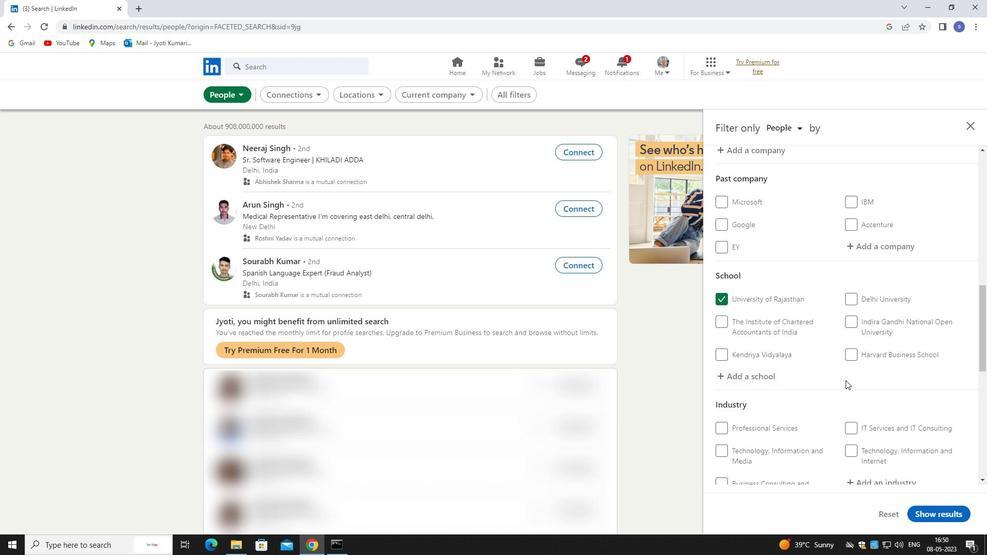 
Action: Mouse moved to (860, 383)
Screenshot: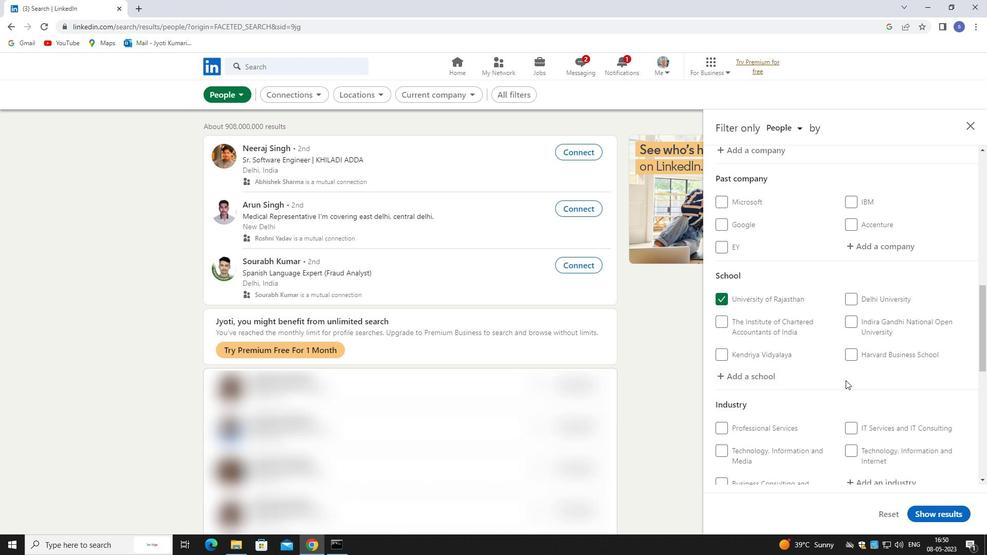 
Action: Mouse scrolled (860, 382) with delta (0, 0)
Screenshot: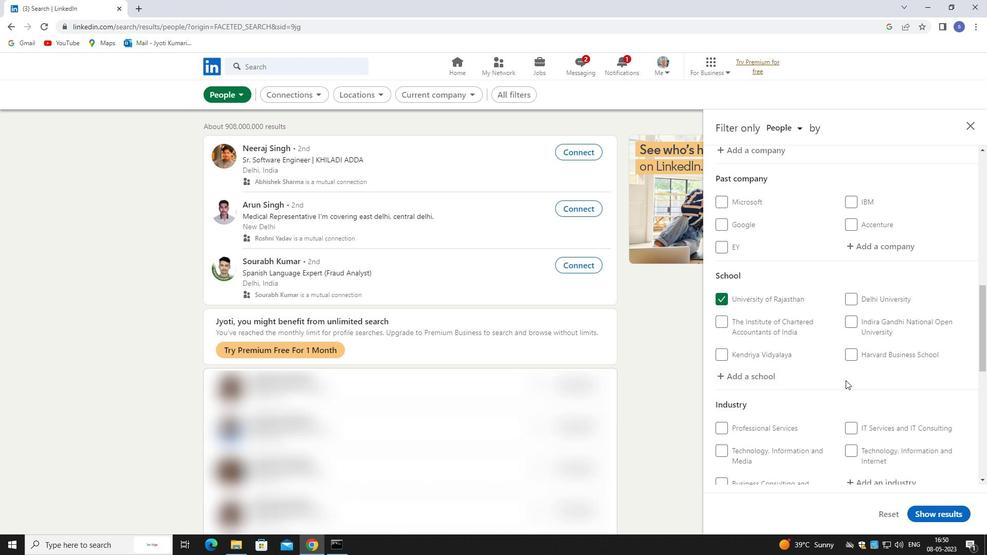 
Action: Mouse moved to (860, 384)
Screenshot: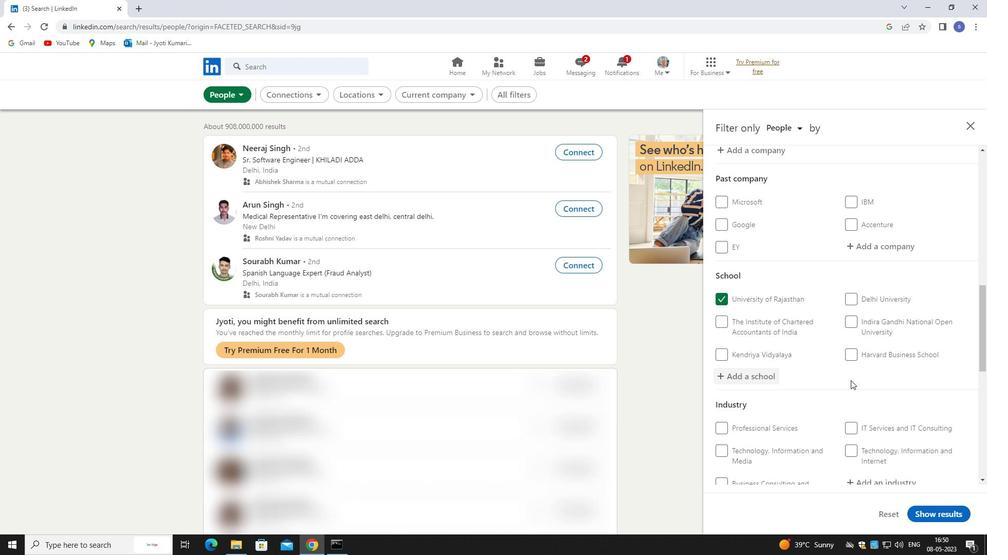 
Action: Mouse scrolled (860, 383) with delta (0, 0)
Screenshot: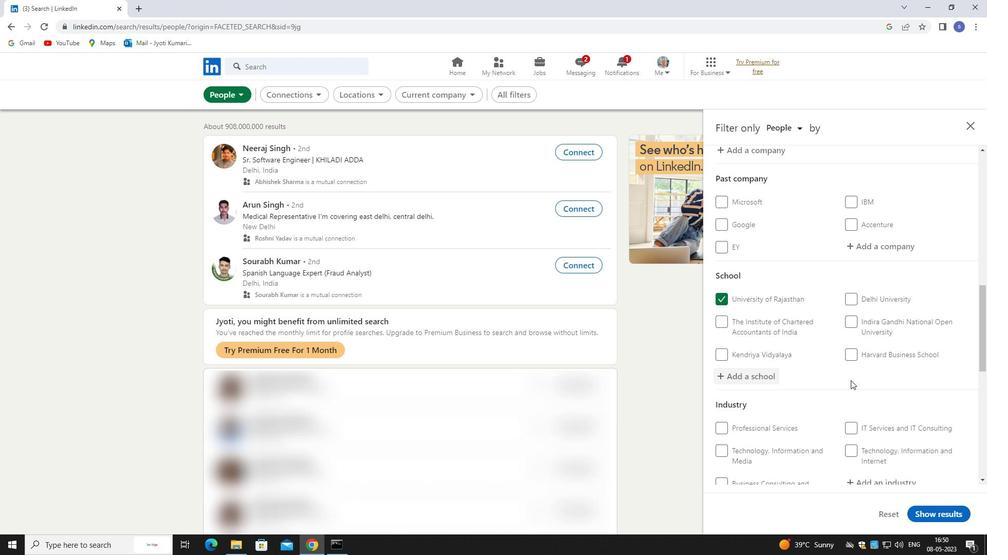 
Action: Mouse moved to (906, 331)
Screenshot: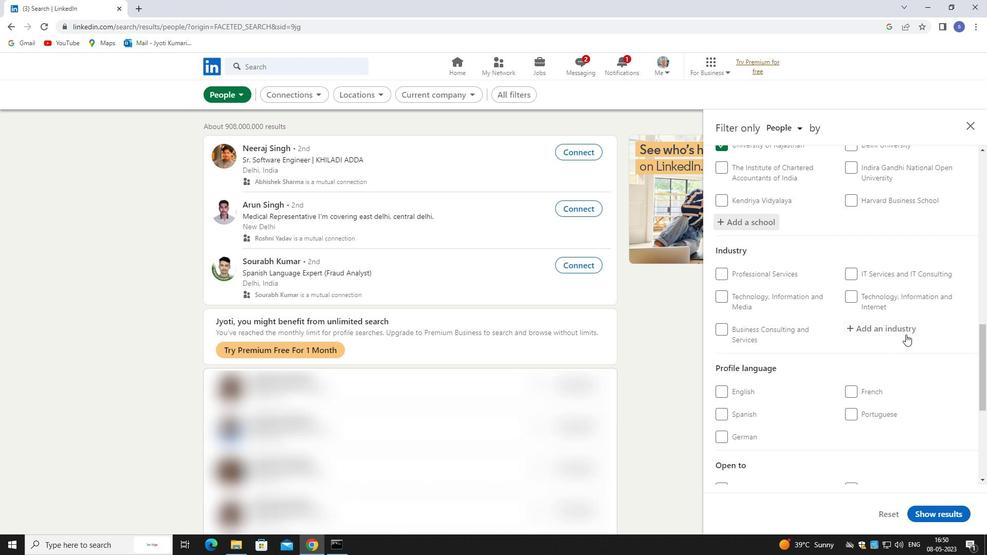 
Action: Mouse pressed left at (906, 331)
Screenshot: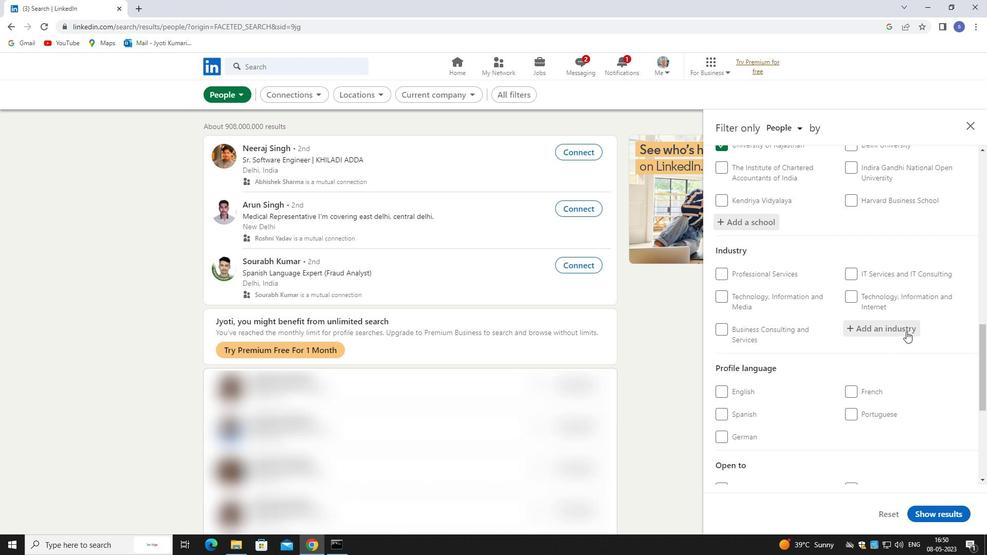 
Action: Key pressed financial
Screenshot: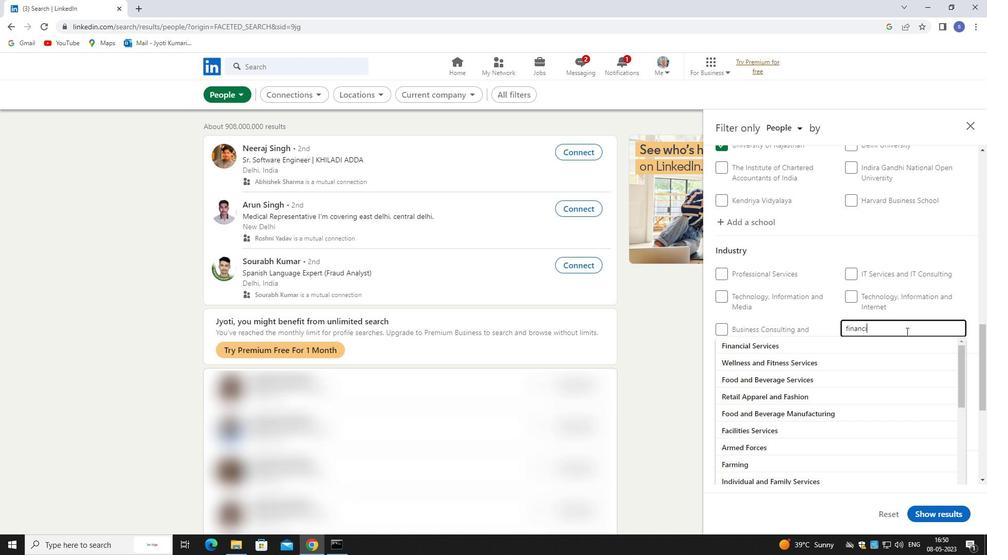 
Action: Mouse moved to (860, 341)
Screenshot: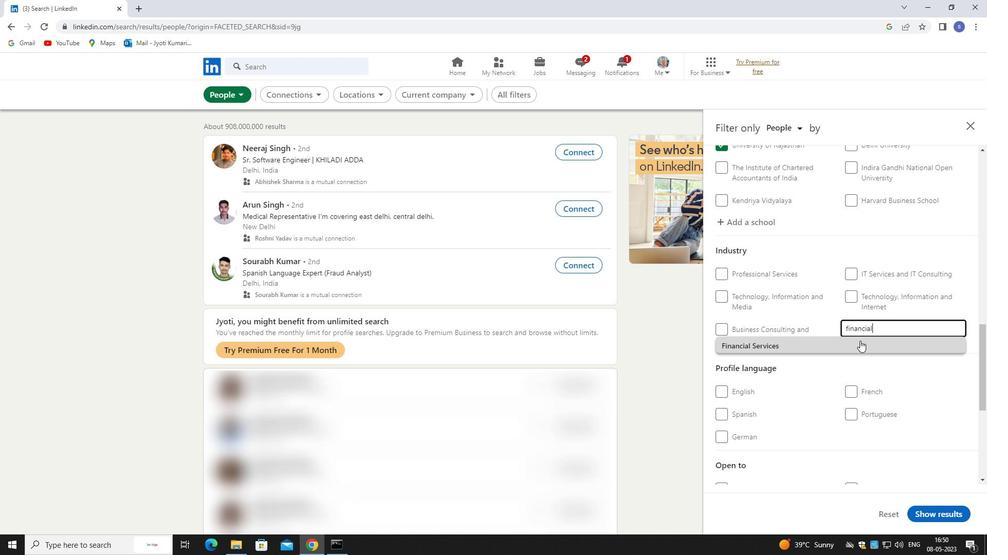 
Action: Mouse pressed left at (860, 341)
Screenshot: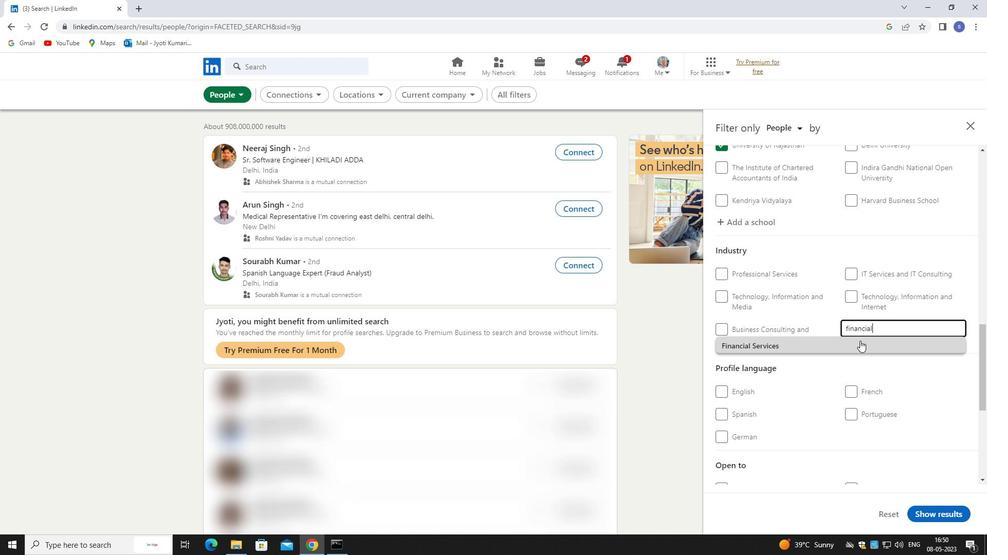 
Action: Mouse moved to (860, 342)
Screenshot: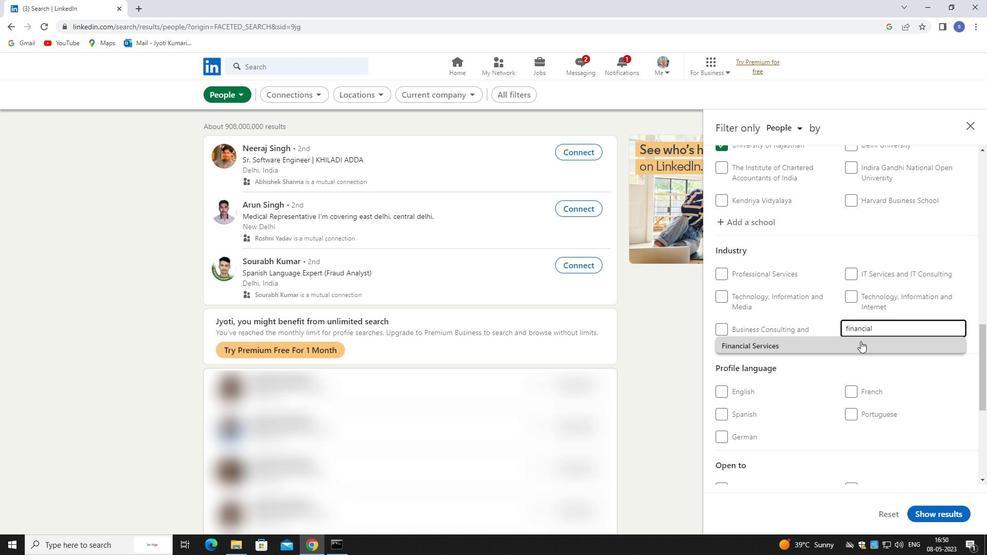 
Action: Mouse scrolled (860, 341) with delta (0, 0)
Screenshot: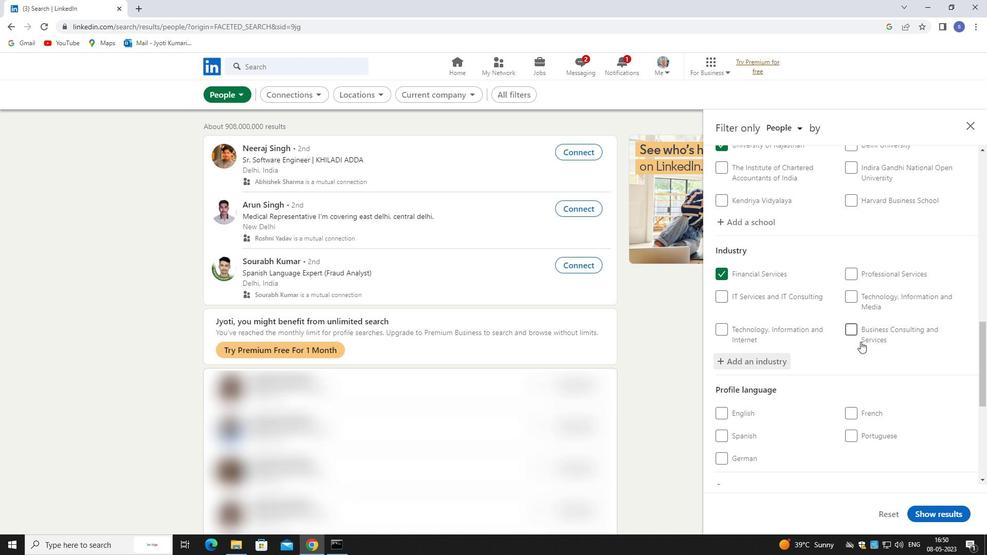
Action: Mouse scrolled (860, 341) with delta (0, 0)
Screenshot: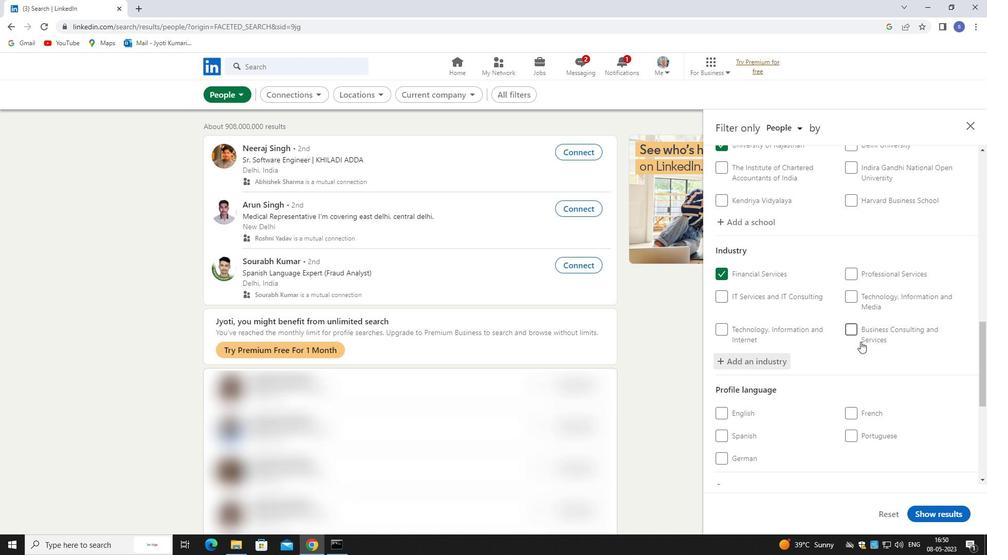 
Action: Mouse scrolled (860, 341) with delta (0, 0)
Screenshot: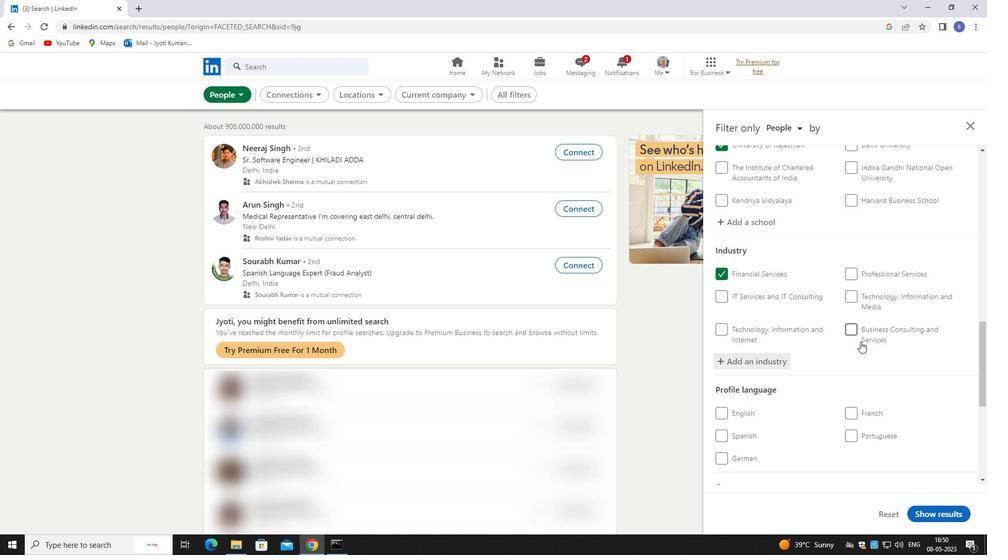
Action: Mouse moved to (856, 284)
Screenshot: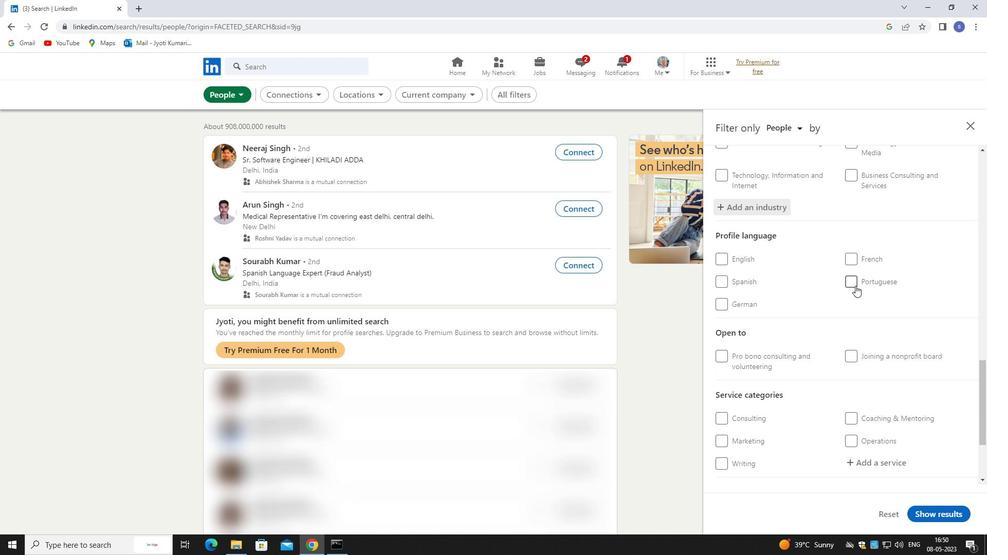 
Action: Mouse pressed left at (856, 284)
Screenshot: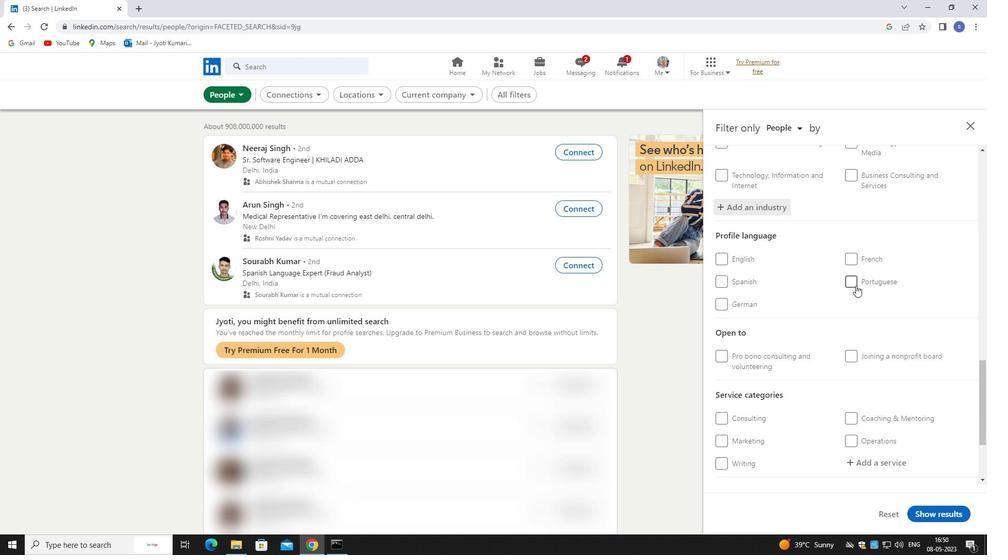 
Action: Mouse moved to (860, 291)
Screenshot: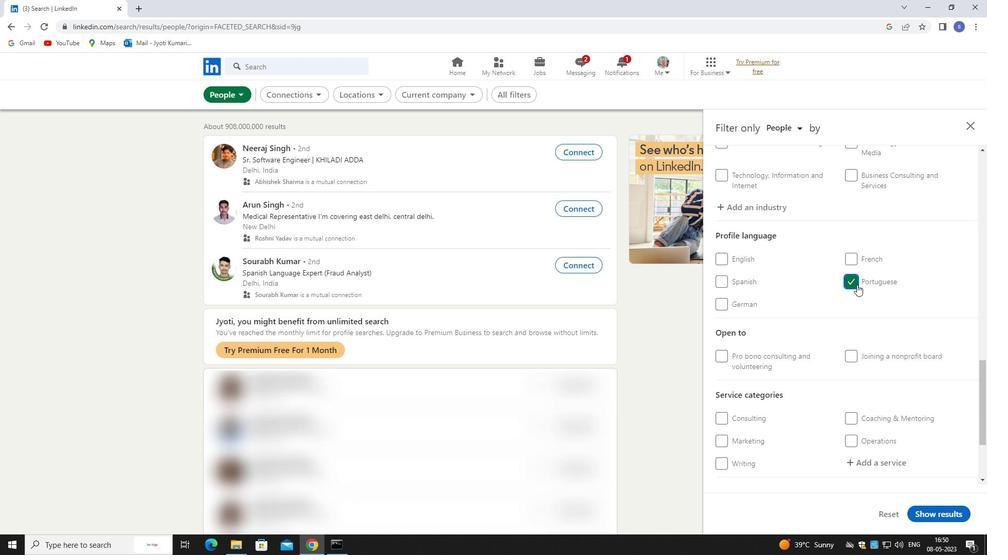 
Action: Mouse scrolled (860, 291) with delta (0, 0)
Screenshot: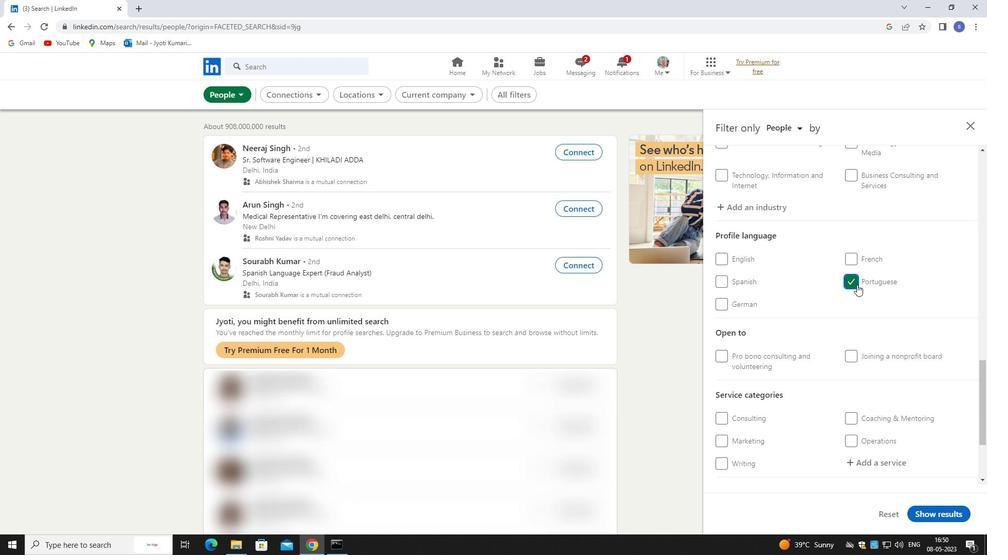 
Action: Mouse moved to (862, 295)
Screenshot: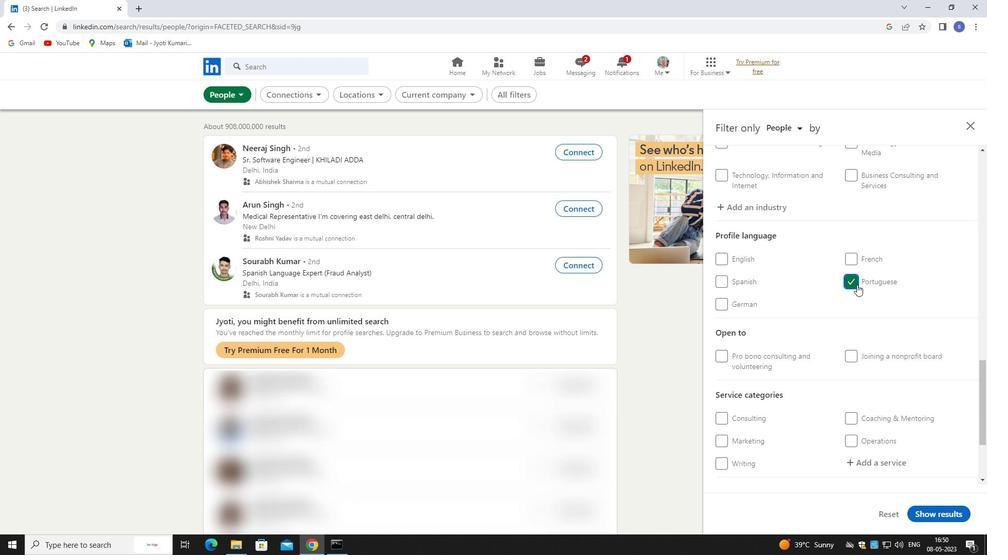 
Action: Mouse scrolled (862, 294) with delta (0, 0)
Screenshot: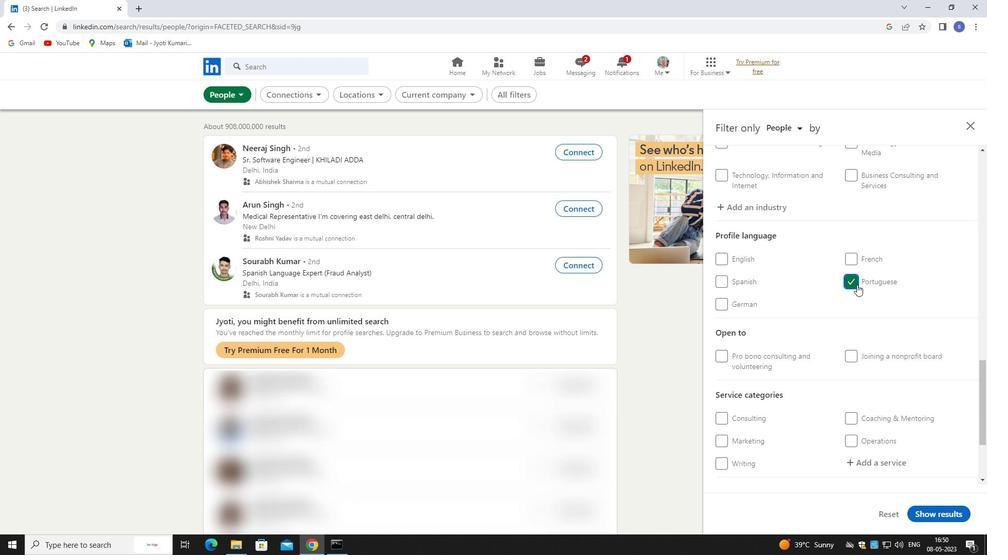
Action: Mouse moved to (863, 297)
Screenshot: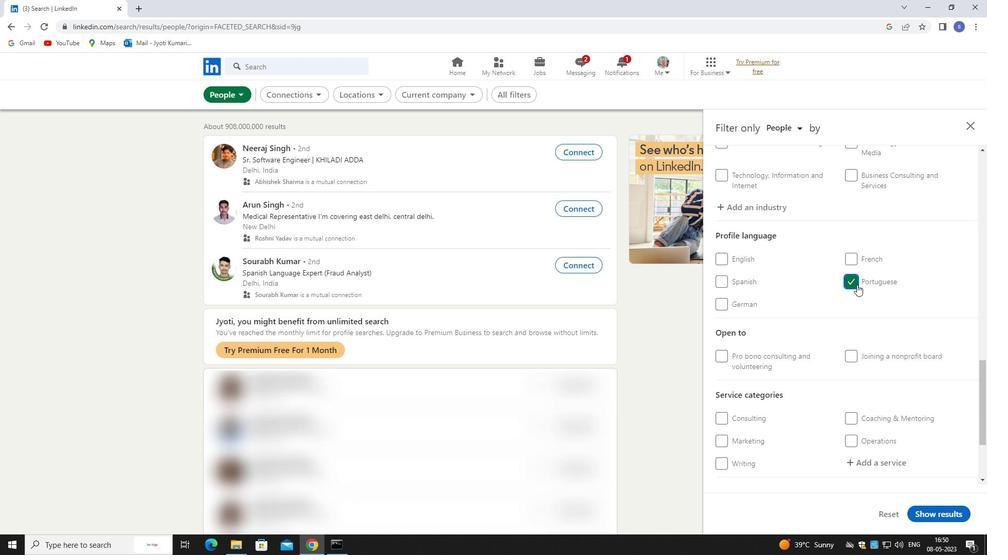 
Action: Mouse scrolled (863, 297) with delta (0, 0)
Screenshot: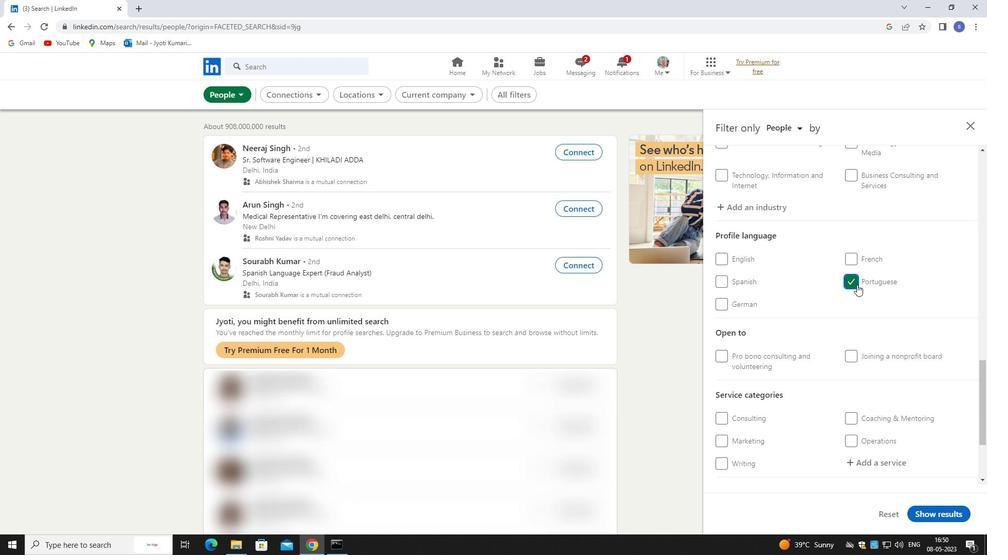 
Action: Mouse moved to (865, 300)
Screenshot: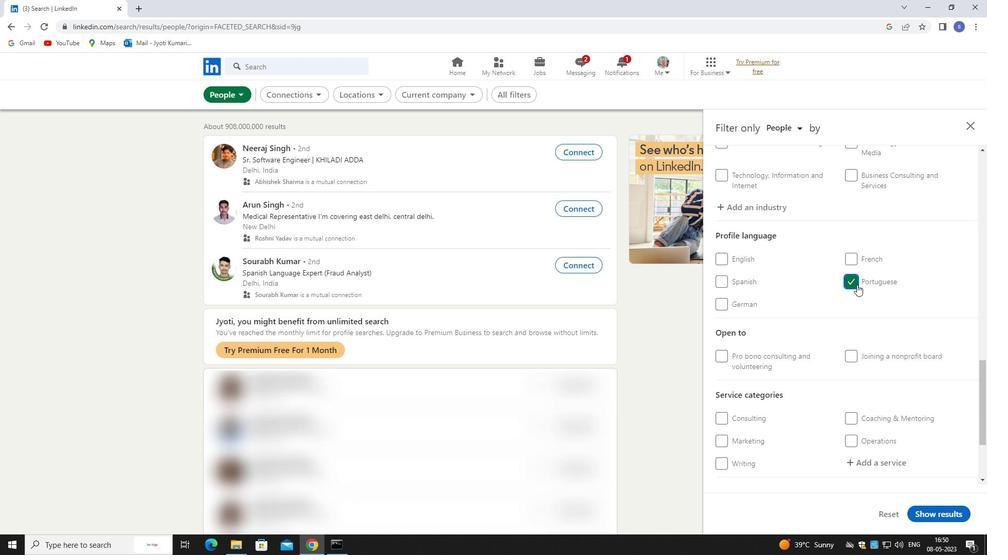 
Action: Mouse scrolled (865, 300) with delta (0, 0)
Screenshot: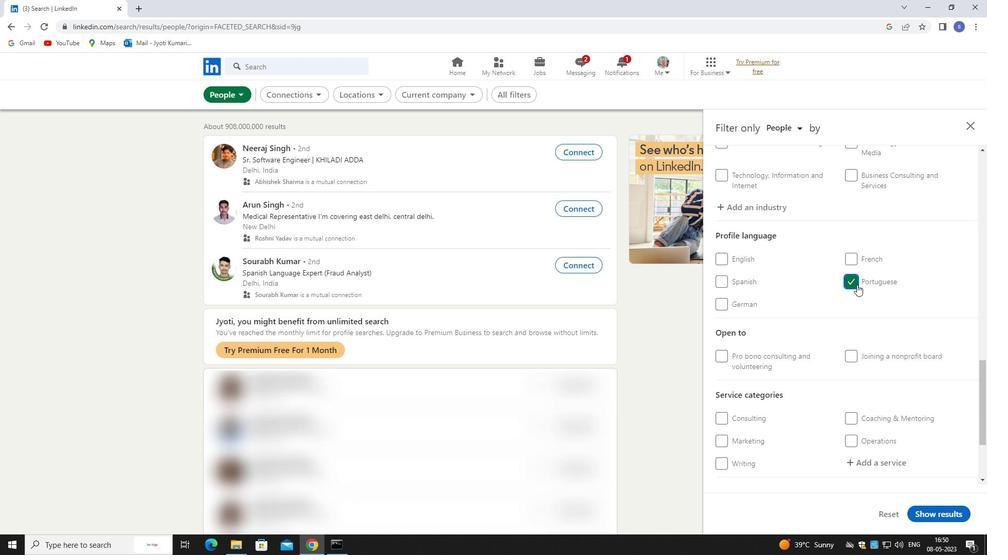 
Action: Mouse moved to (876, 344)
Screenshot: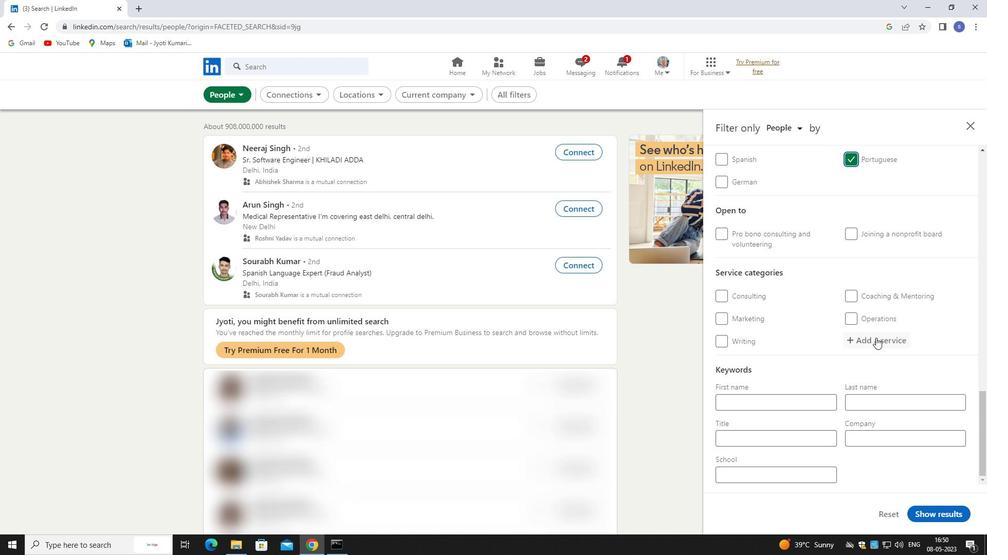
Action: Mouse pressed left at (876, 344)
Screenshot: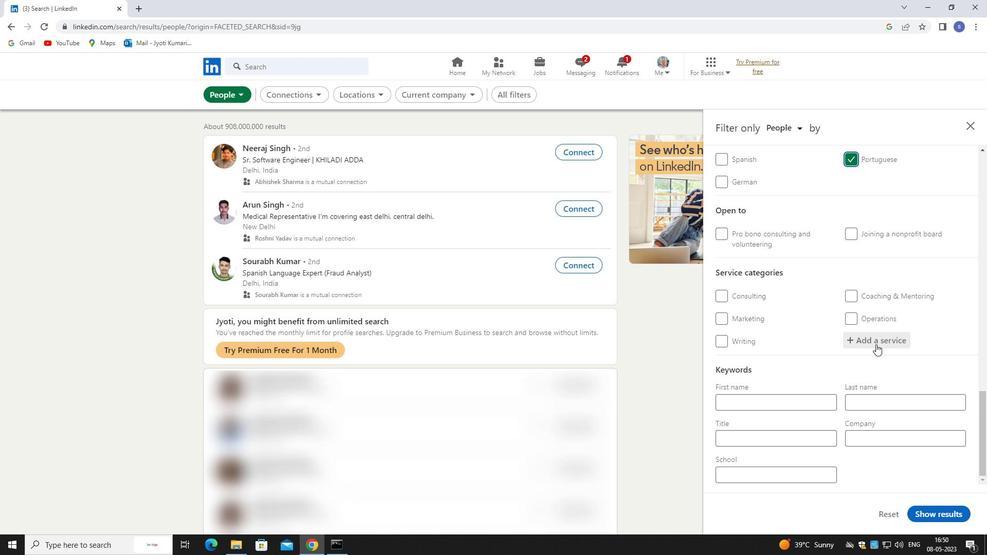 
Action: Mouse moved to (875, 352)
Screenshot: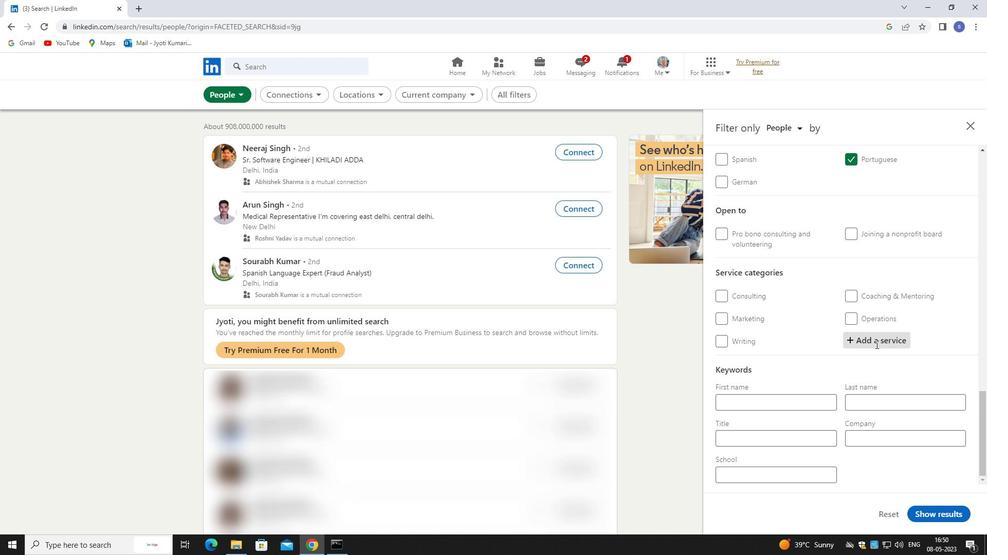 
Action: Key pressed outstanding<Key.space><Key.backspace><Key.backspace><Key.backspace><Key.backspace><Key.backspace><Key.backspace><Key.backspace><Key.backspace>ousces
Screenshot: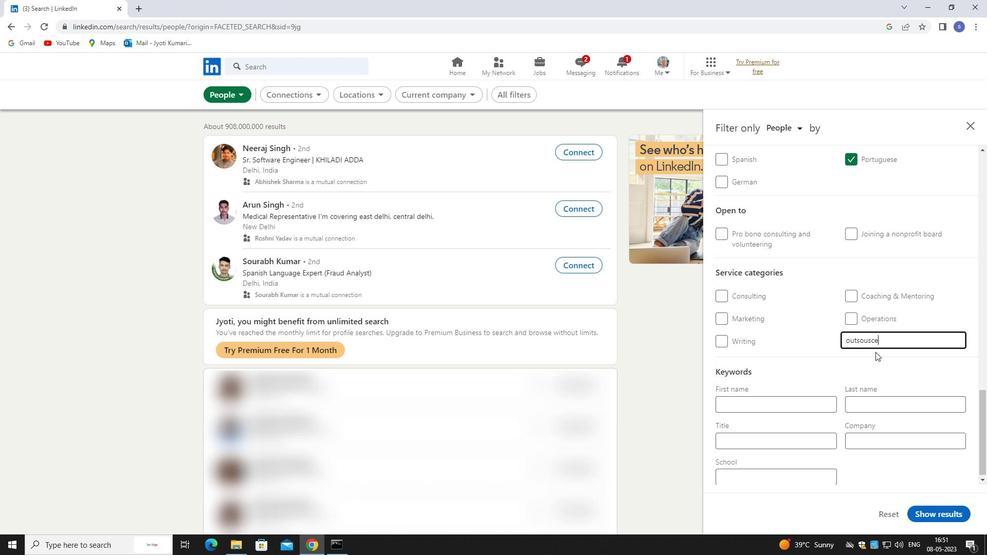 
Action: Mouse moved to (882, 344)
Screenshot: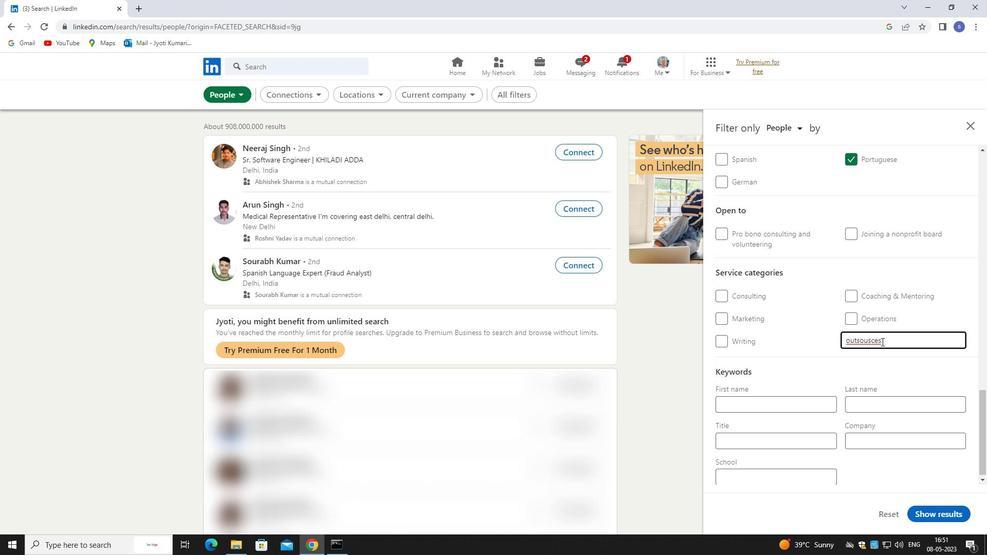 
Action: Mouse scrolled (882, 343) with delta (0, 0)
Screenshot: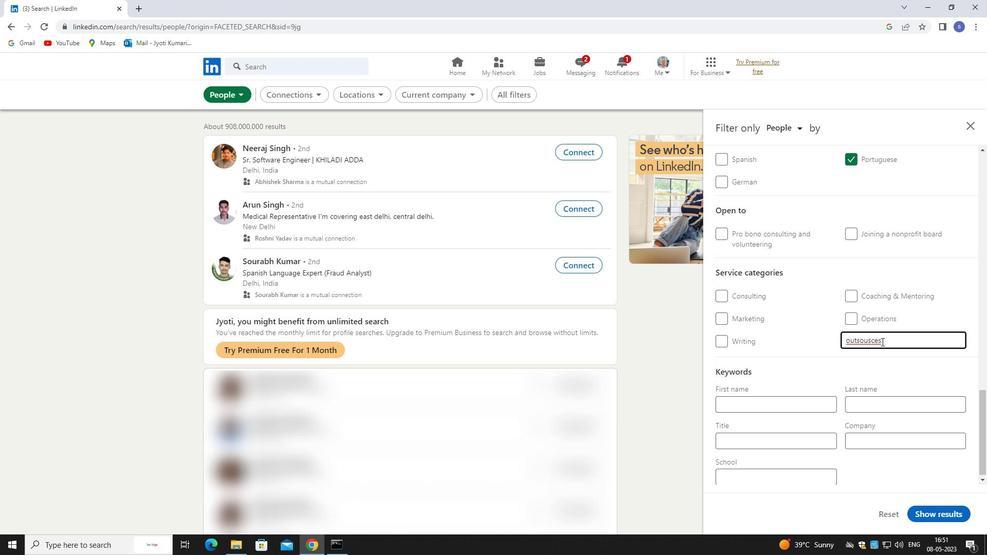 
Action: Mouse moved to (882, 349)
Screenshot: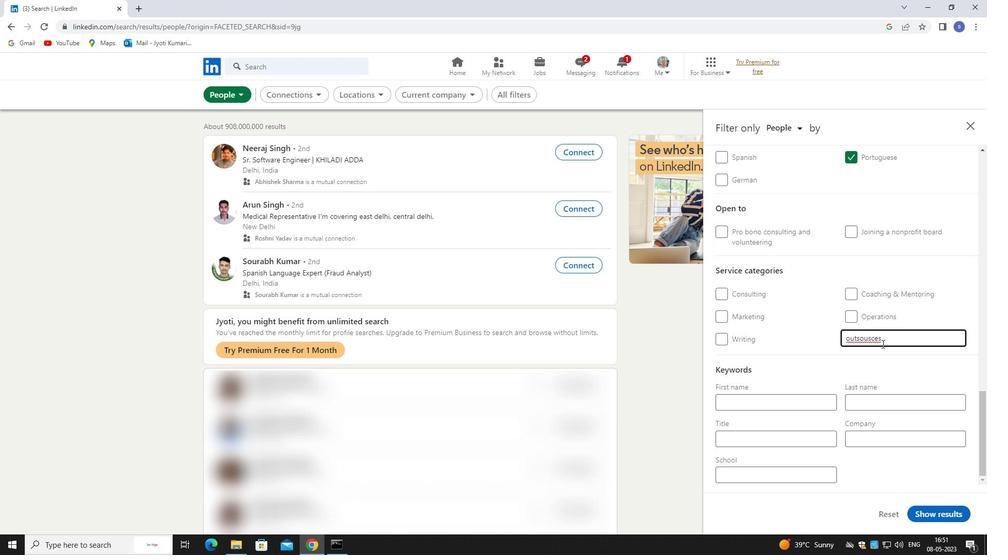 
Action: Key pressed <Key.backspace><Key.backspace>ing
Screenshot: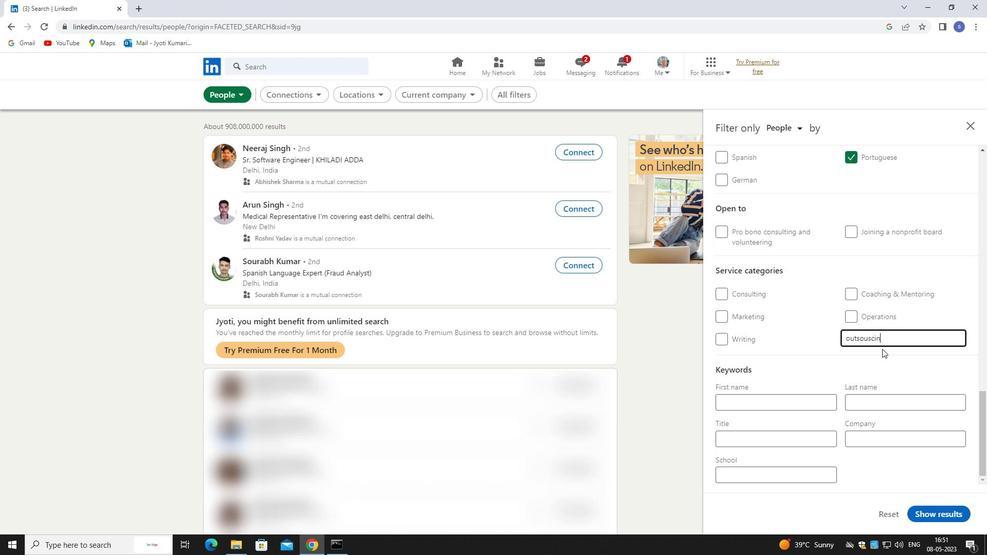 
Action: Mouse moved to (884, 351)
Screenshot: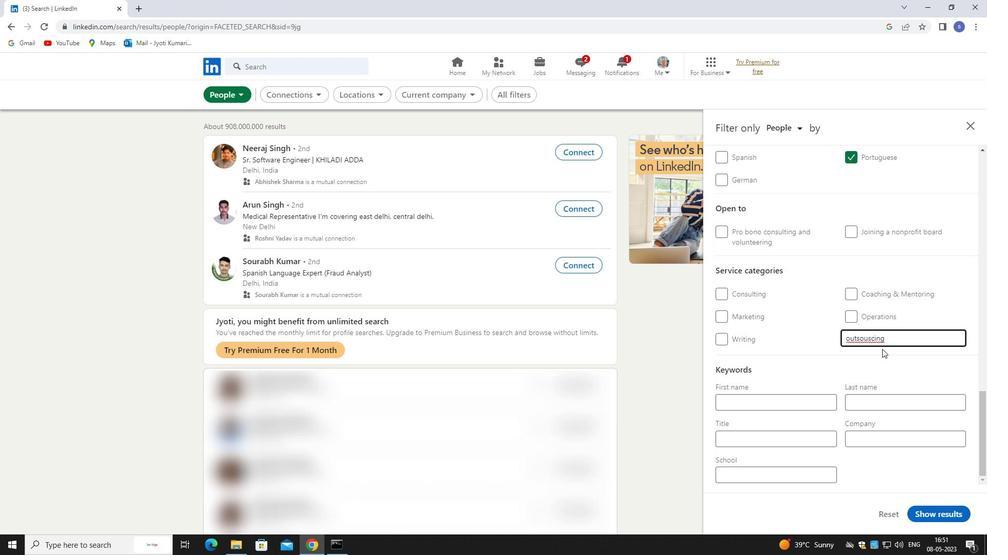 
Action: Mouse scrolled (884, 350) with delta (0, 0)
Screenshot: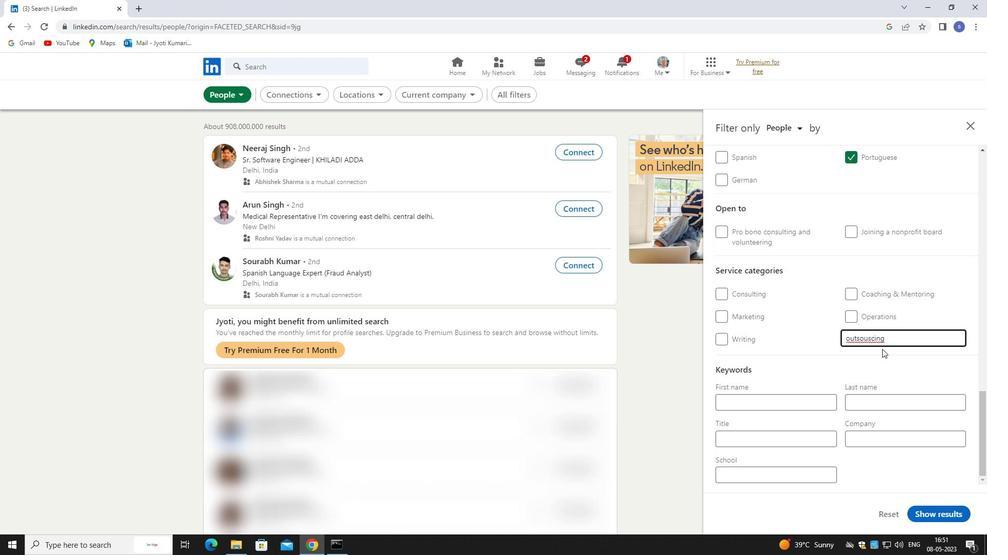 
Action: Mouse moved to (885, 352)
Screenshot: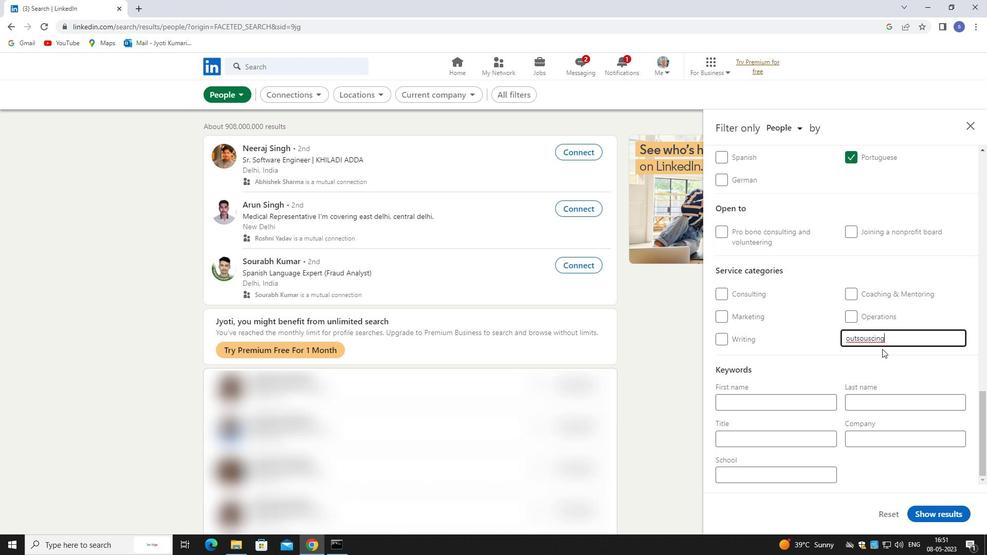 
Action: Mouse scrolled (885, 351) with delta (0, 0)
Screenshot: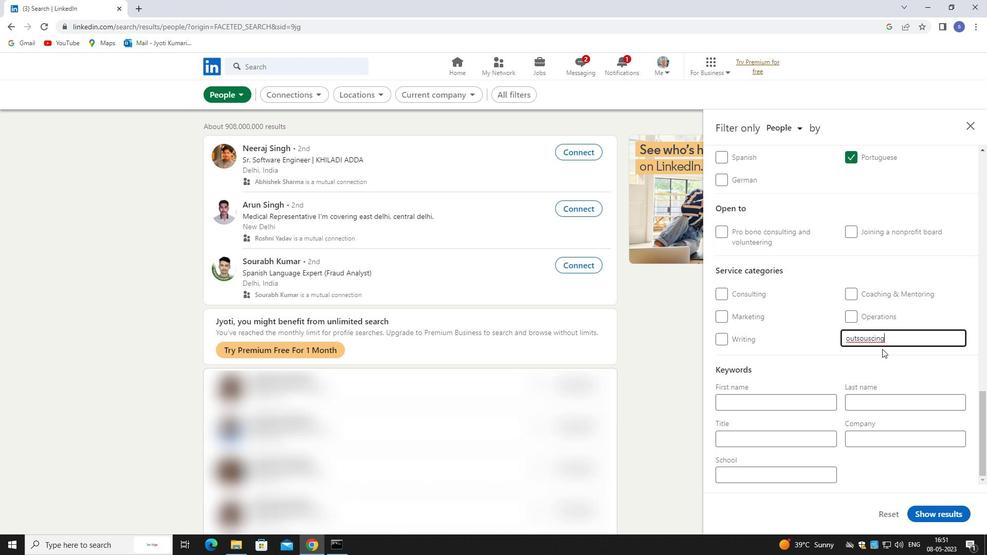 
Action: Mouse moved to (885, 353)
Screenshot: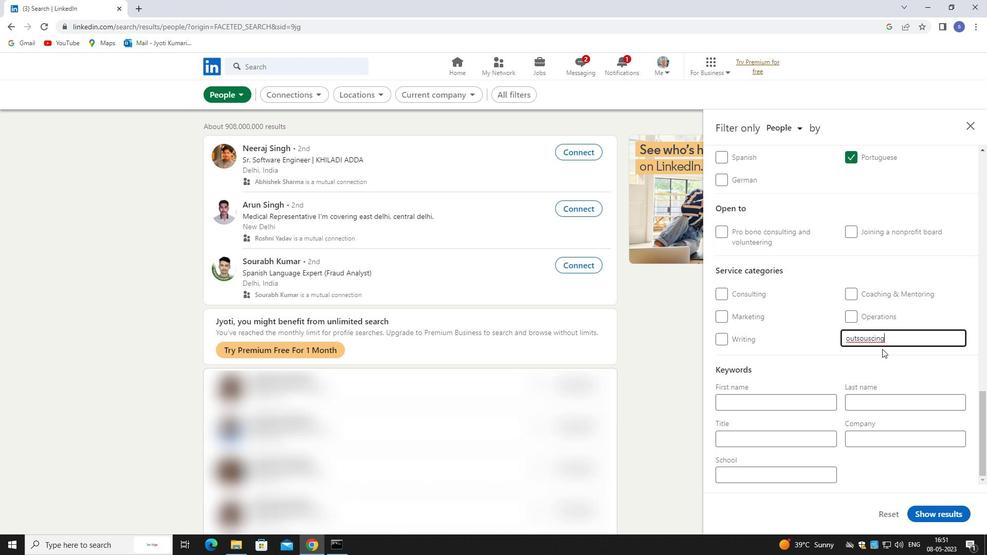 
Action: Mouse scrolled (885, 352) with delta (0, 0)
Screenshot: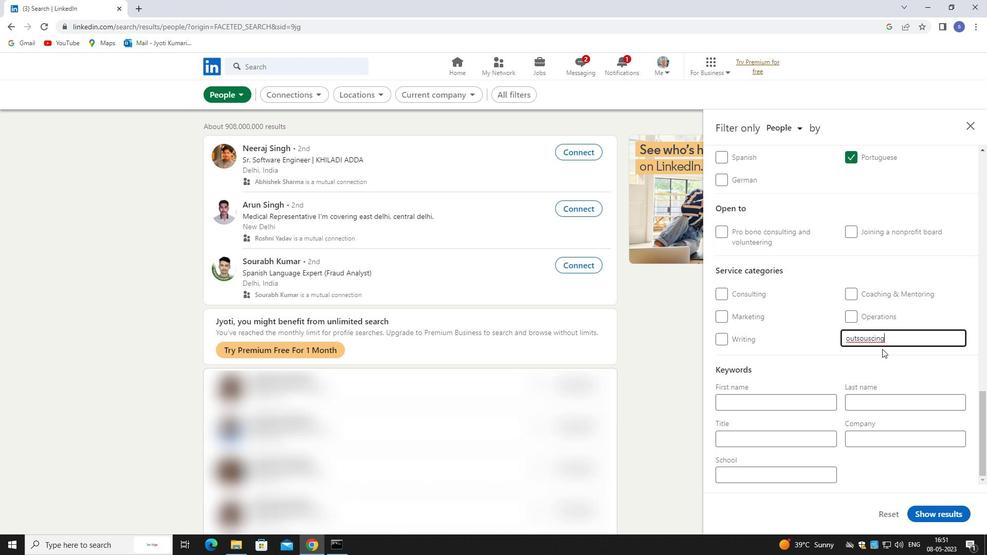 
Action: Mouse moved to (885, 354)
Screenshot: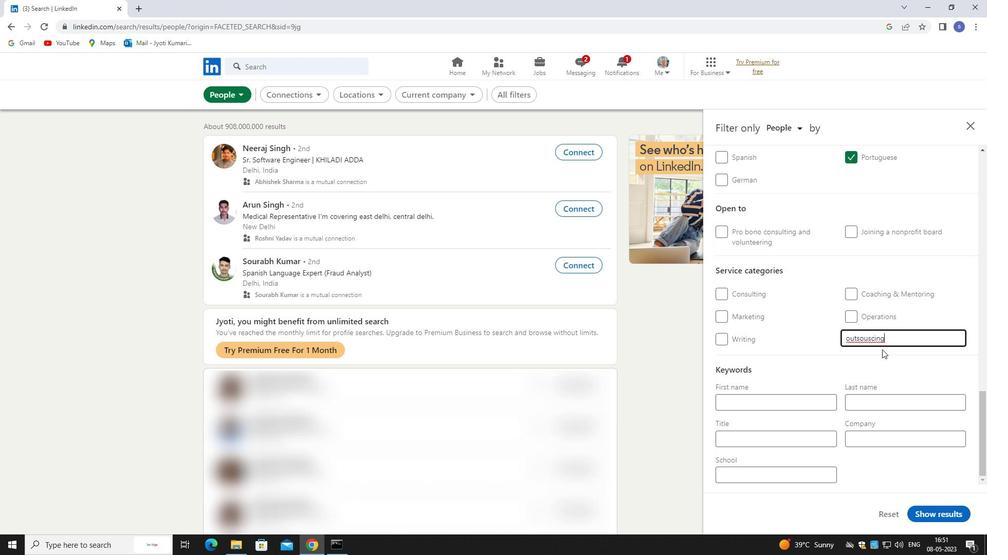 
Action: Mouse scrolled (885, 353) with delta (0, 0)
Screenshot: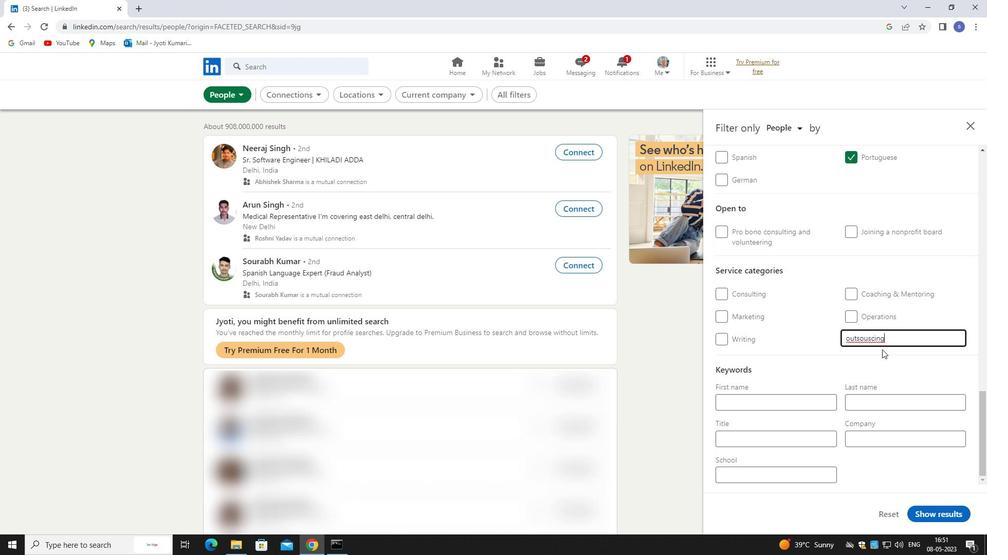 
Action: Mouse moved to (885, 355)
Screenshot: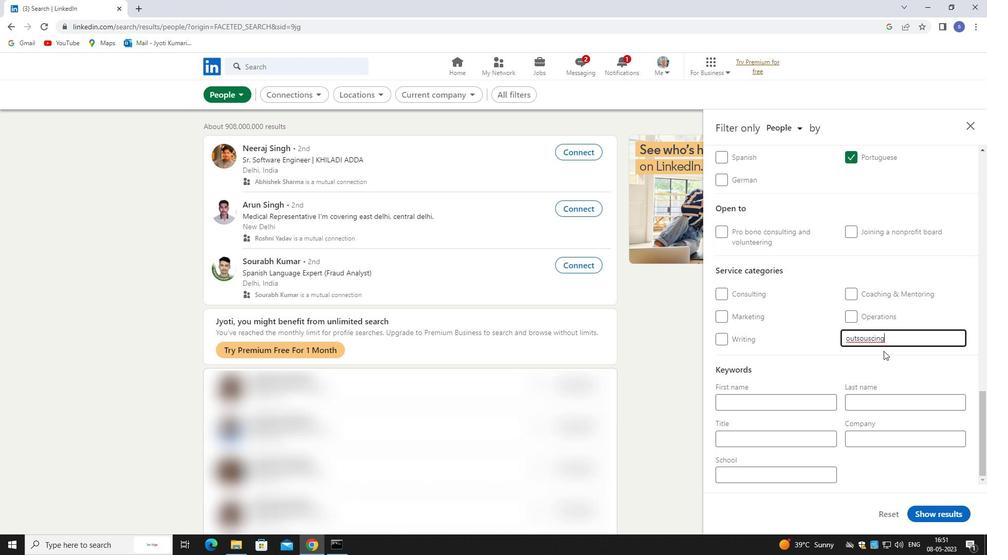 
Action: Mouse scrolled (885, 354) with delta (0, 0)
Screenshot: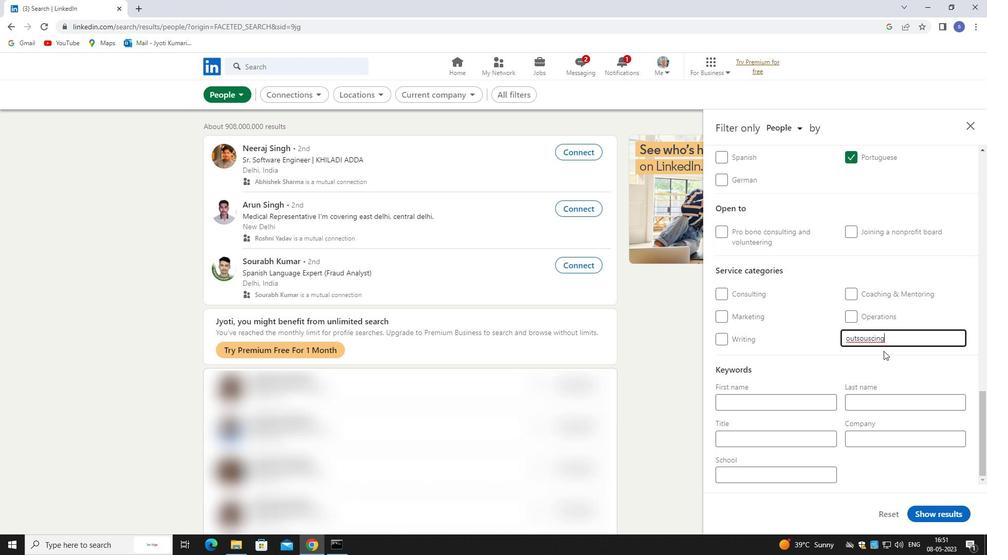 
Action: Mouse moved to (814, 437)
Screenshot: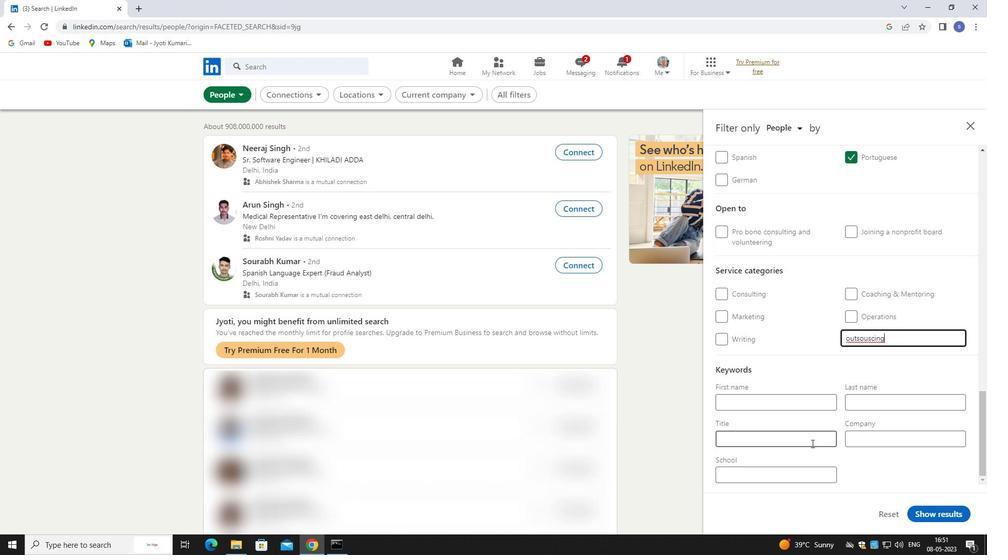 
Action: Mouse pressed left at (814, 437)
Screenshot: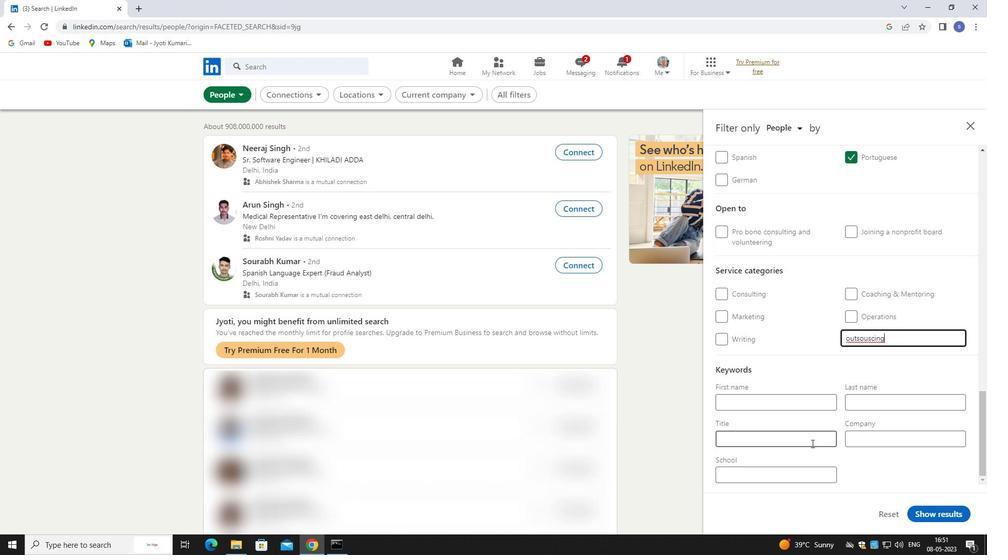 
Action: Mouse moved to (815, 437)
Screenshot: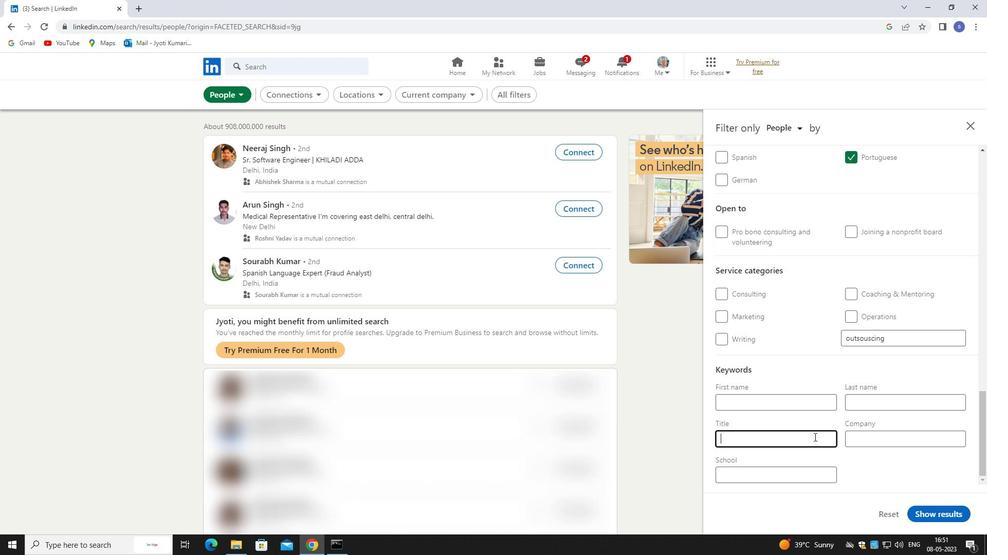 
Action: Key pressed <Key.shift>TAPER<Key.space>
Screenshot: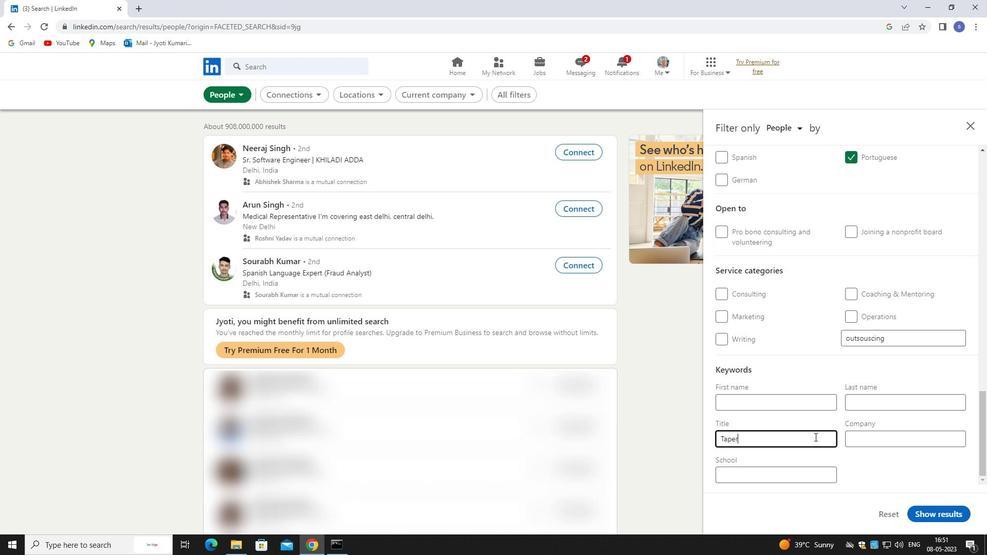 
Action: Mouse moved to (915, 511)
Screenshot: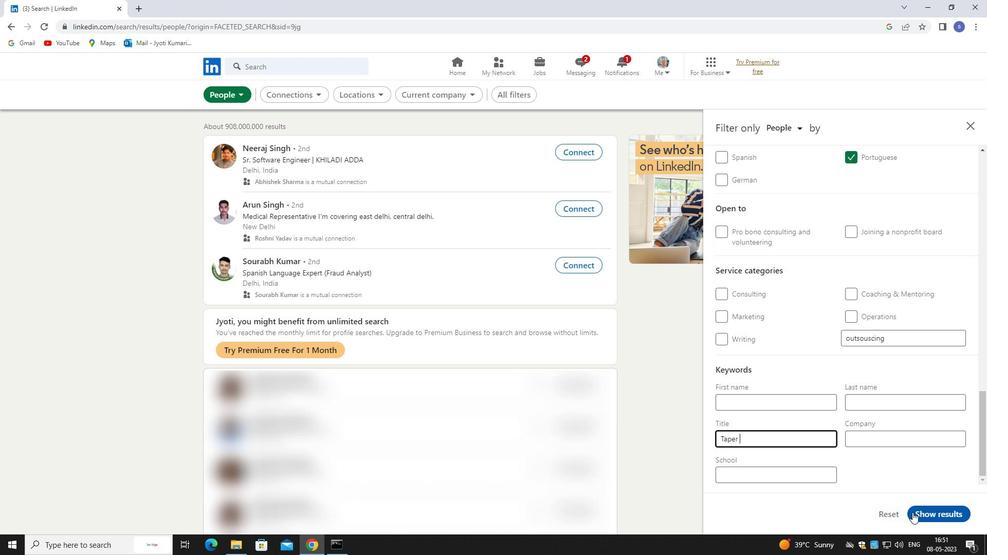 
Action: Mouse pressed left at (915, 511)
Screenshot: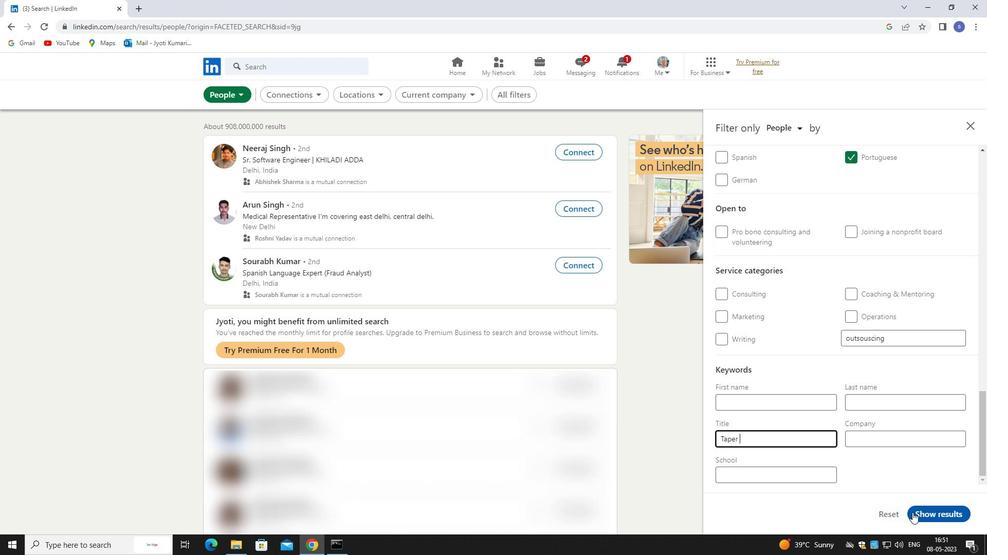 
Action: Mouse moved to (856, 427)
Screenshot: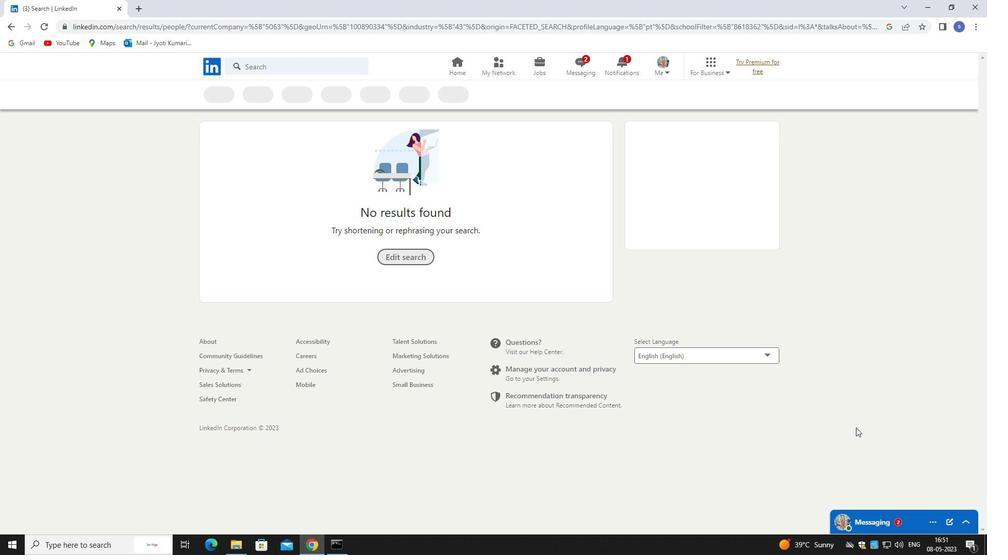 
